 Task: Create a due date automation trigger when advanced on, 2 working days after a card is due add dates not due tomorrow at 11:00 AM.
Action: Mouse moved to (1169, 359)
Screenshot: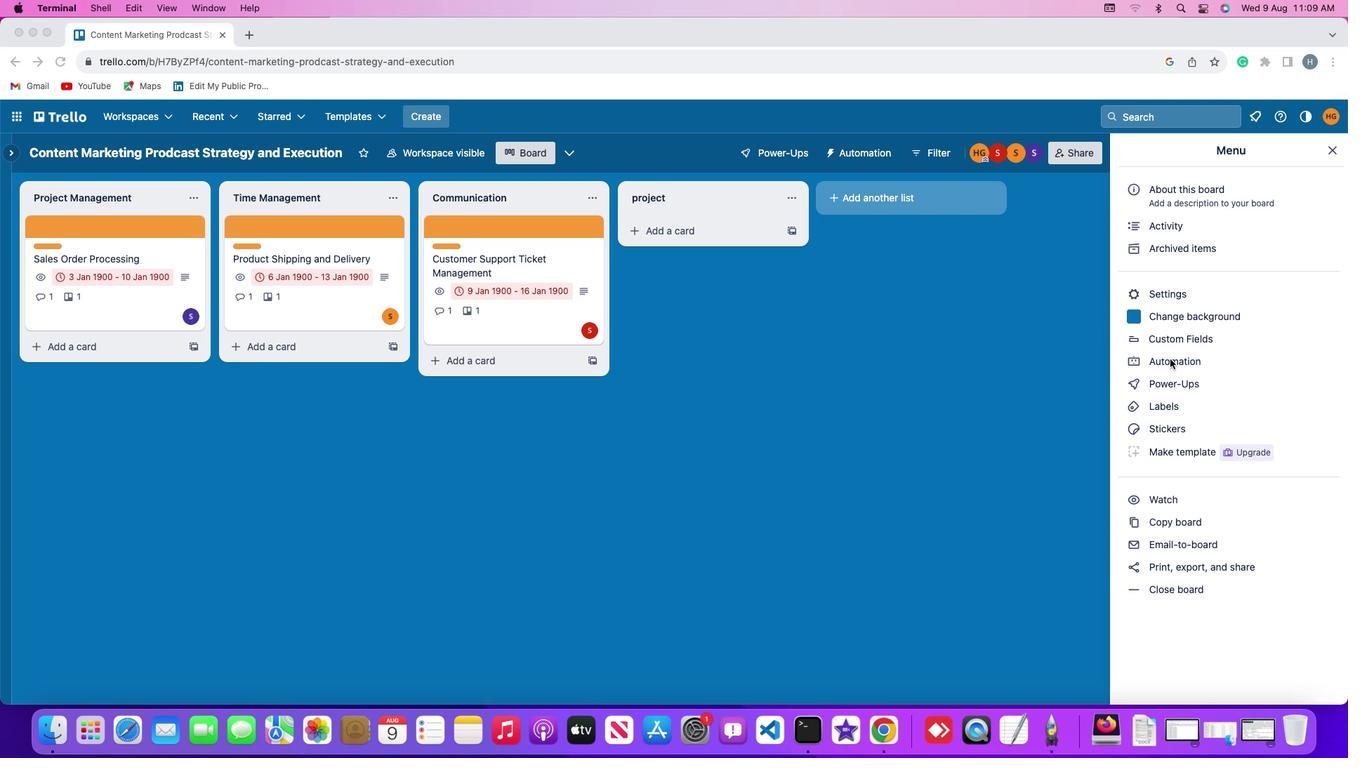 
Action: Mouse pressed left at (1169, 359)
Screenshot: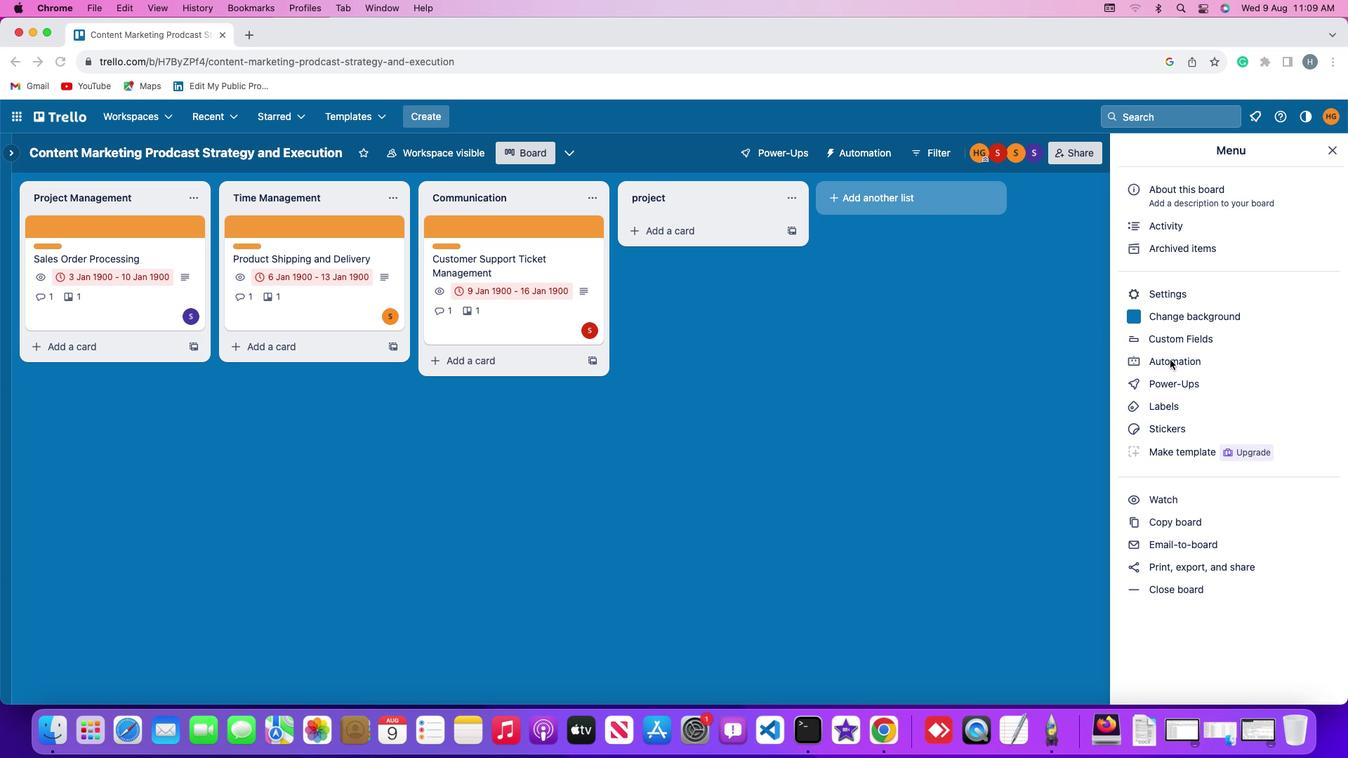
Action: Mouse moved to (1169, 359)
Screenshot: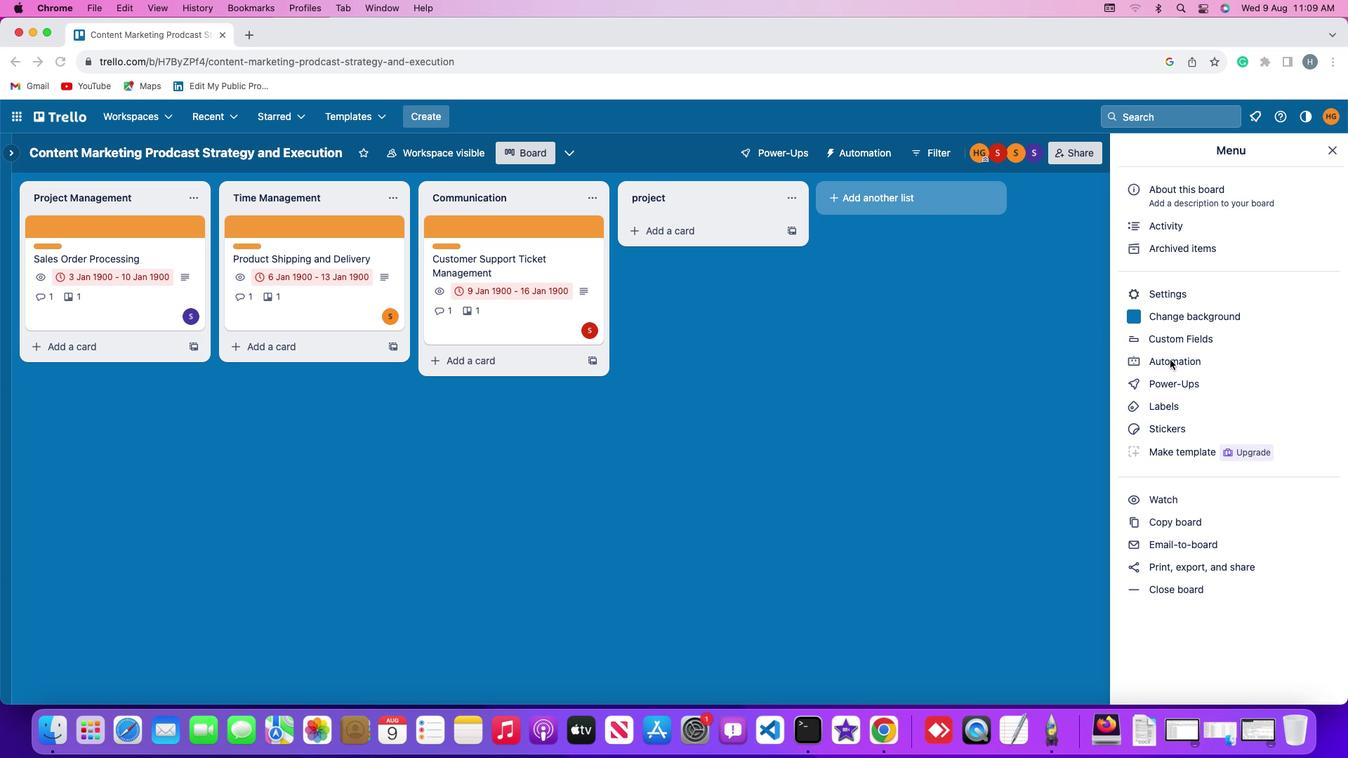 
Action: Mouse pressed left at (1169, 359)
Screenshot: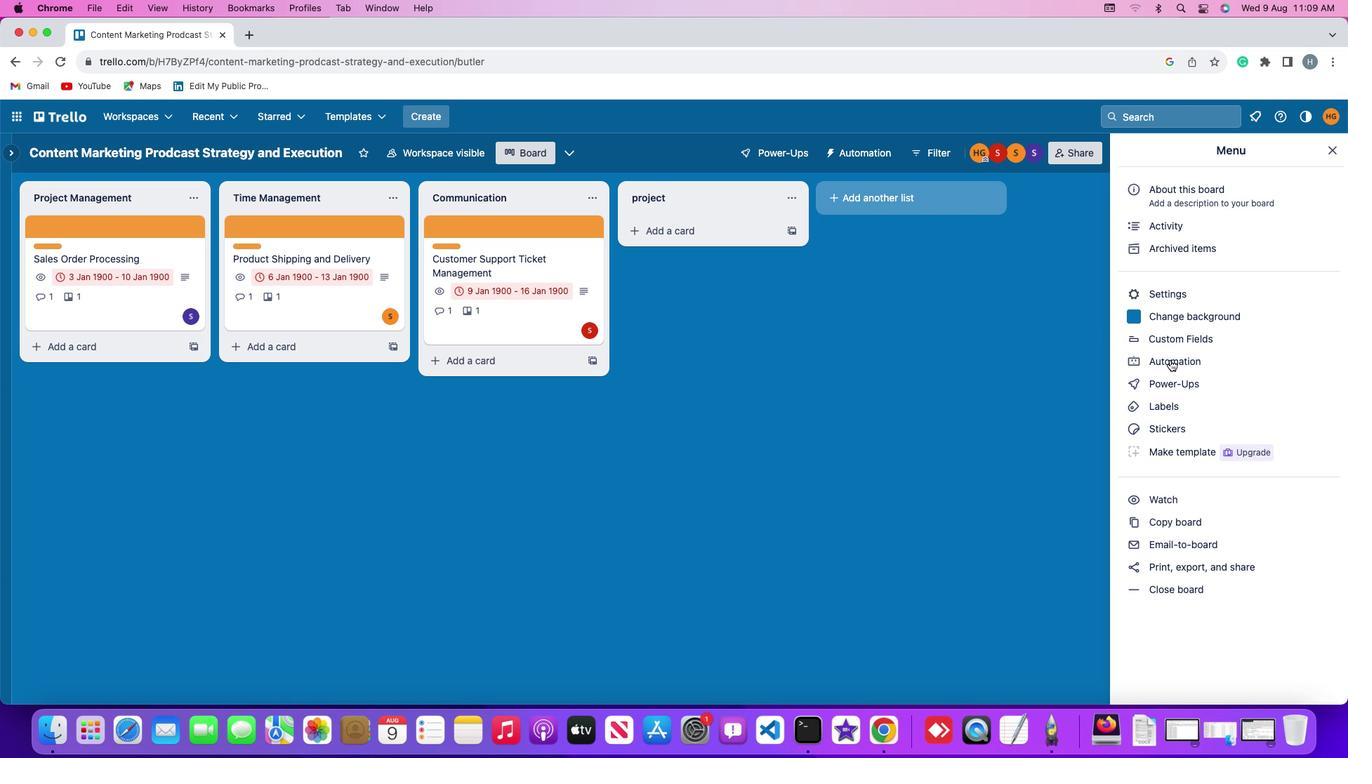
Action: Mouse moved to (96, 329)
Screenshot: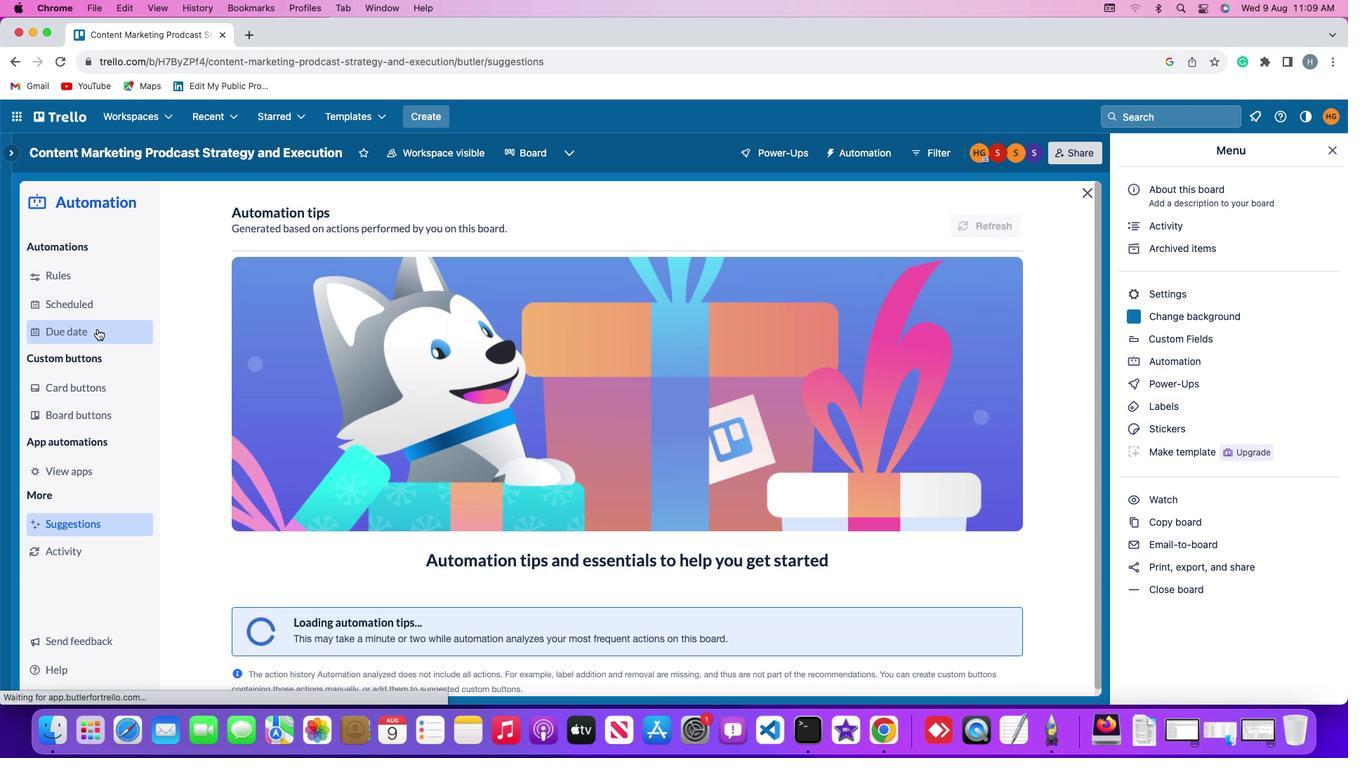 
Action: Mouse pressed left at (96, 329)
Screenshot: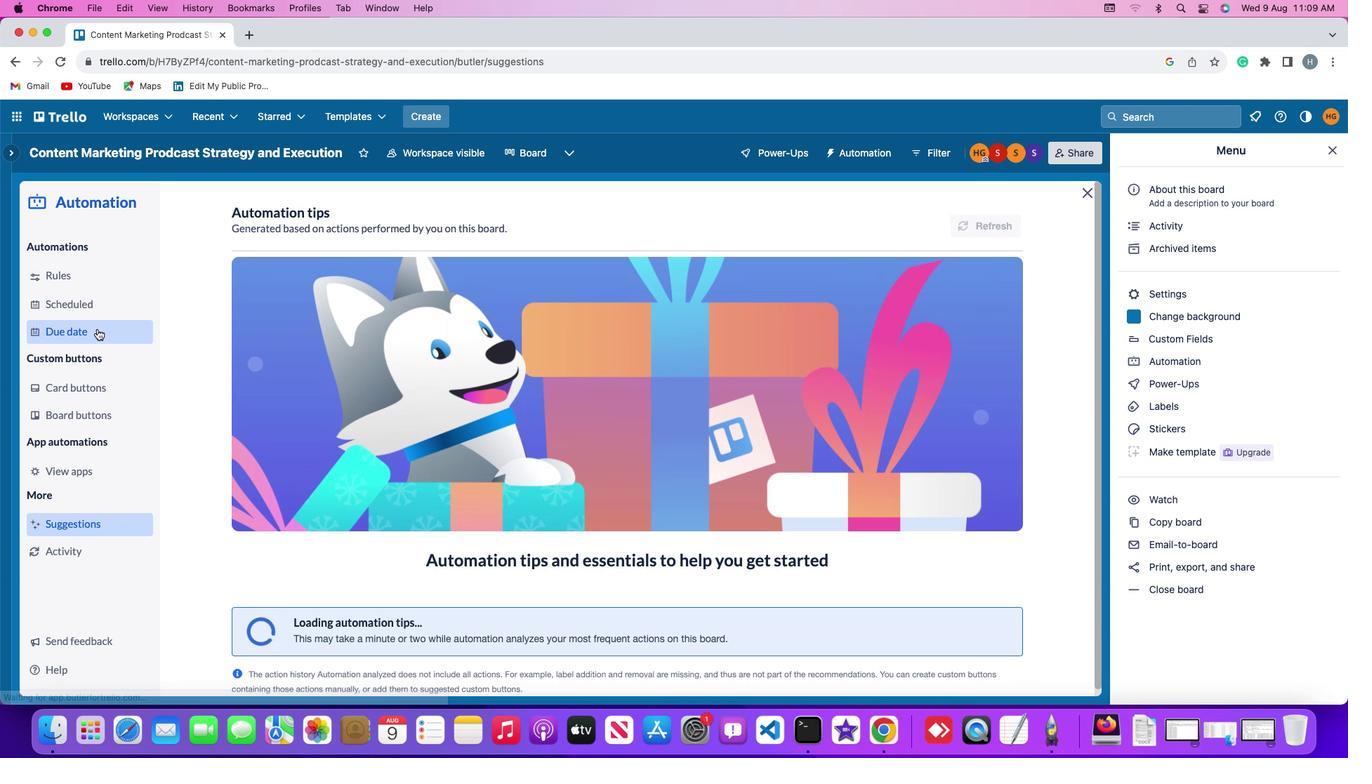 
Action: Mouse moved to (942, 214)
Screenshot: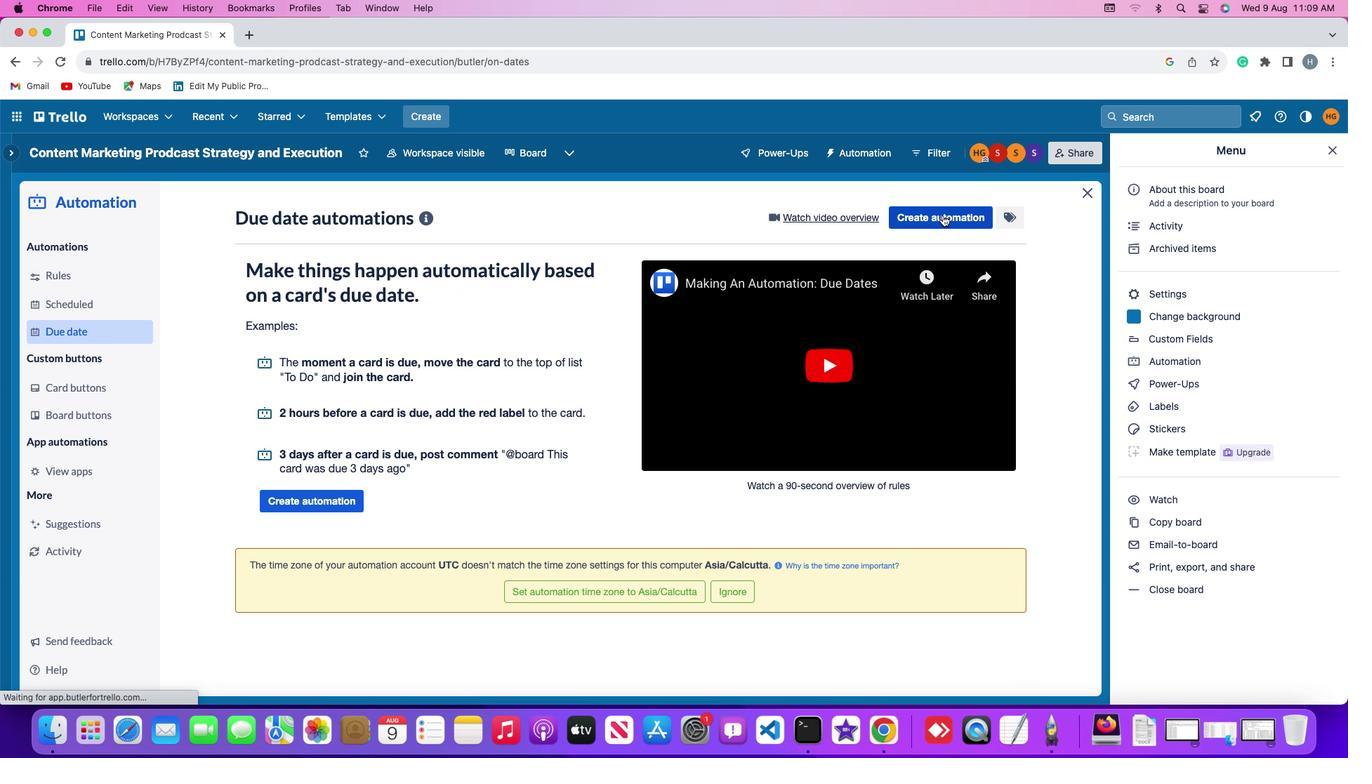 
Action: Mouse pressed left at (942, 214)
Screenshot: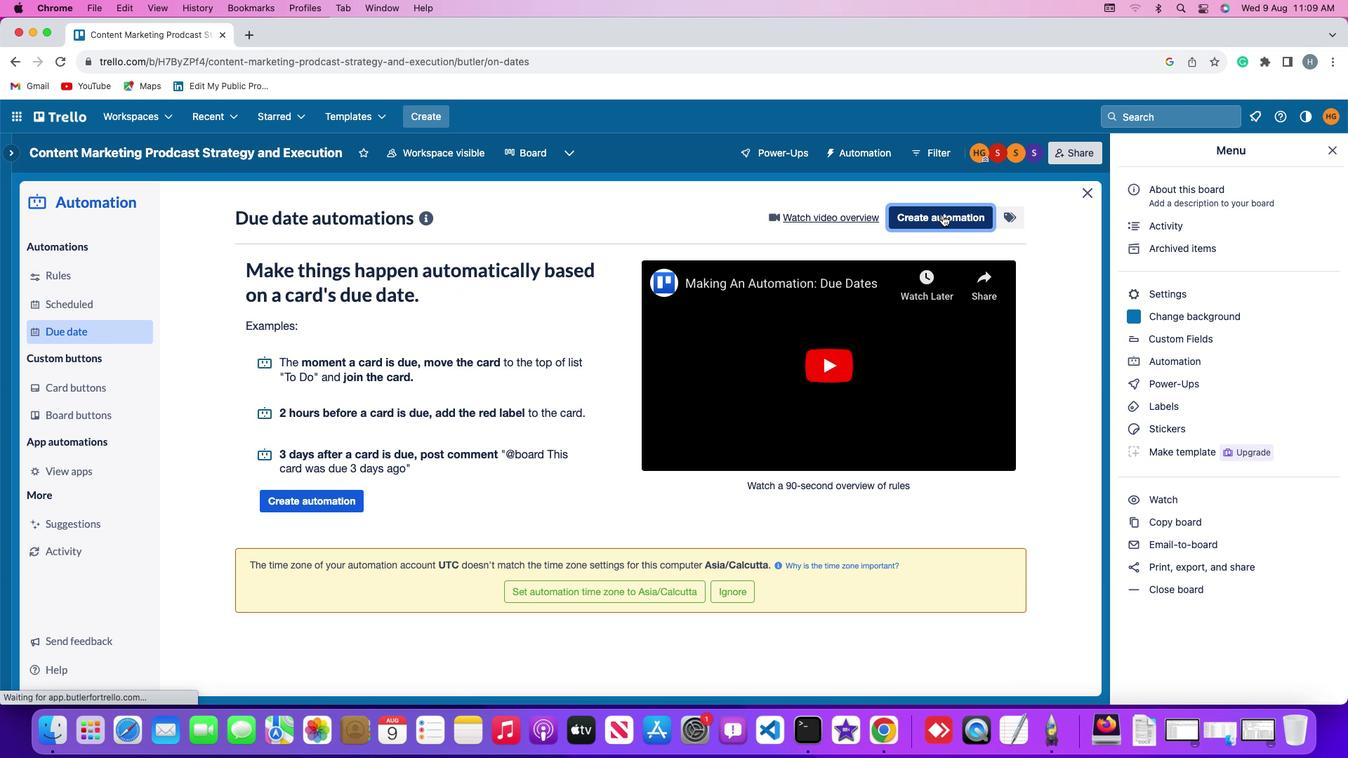 
Action: Mouse moved to (382, 353)
Screenshot: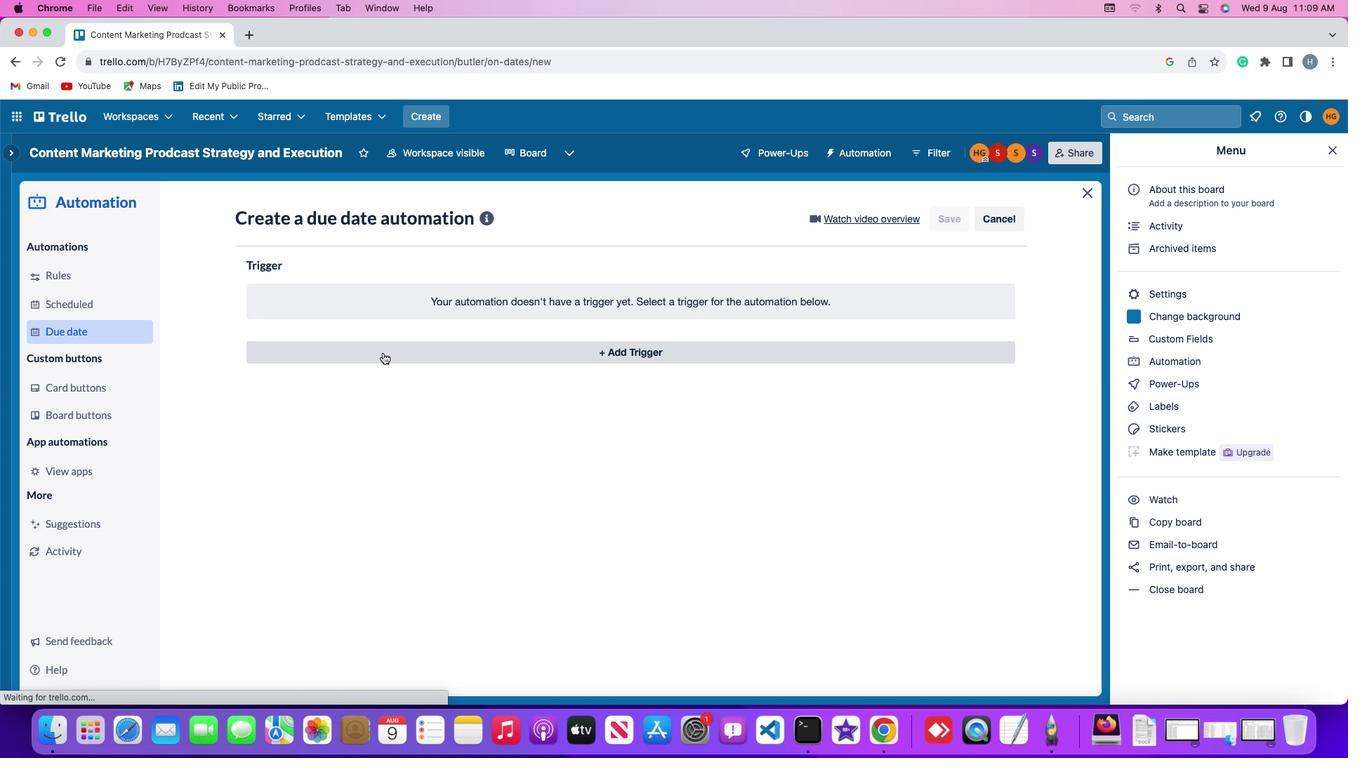 
Action: Mouse pressed left at (382, 353)
Screenshot: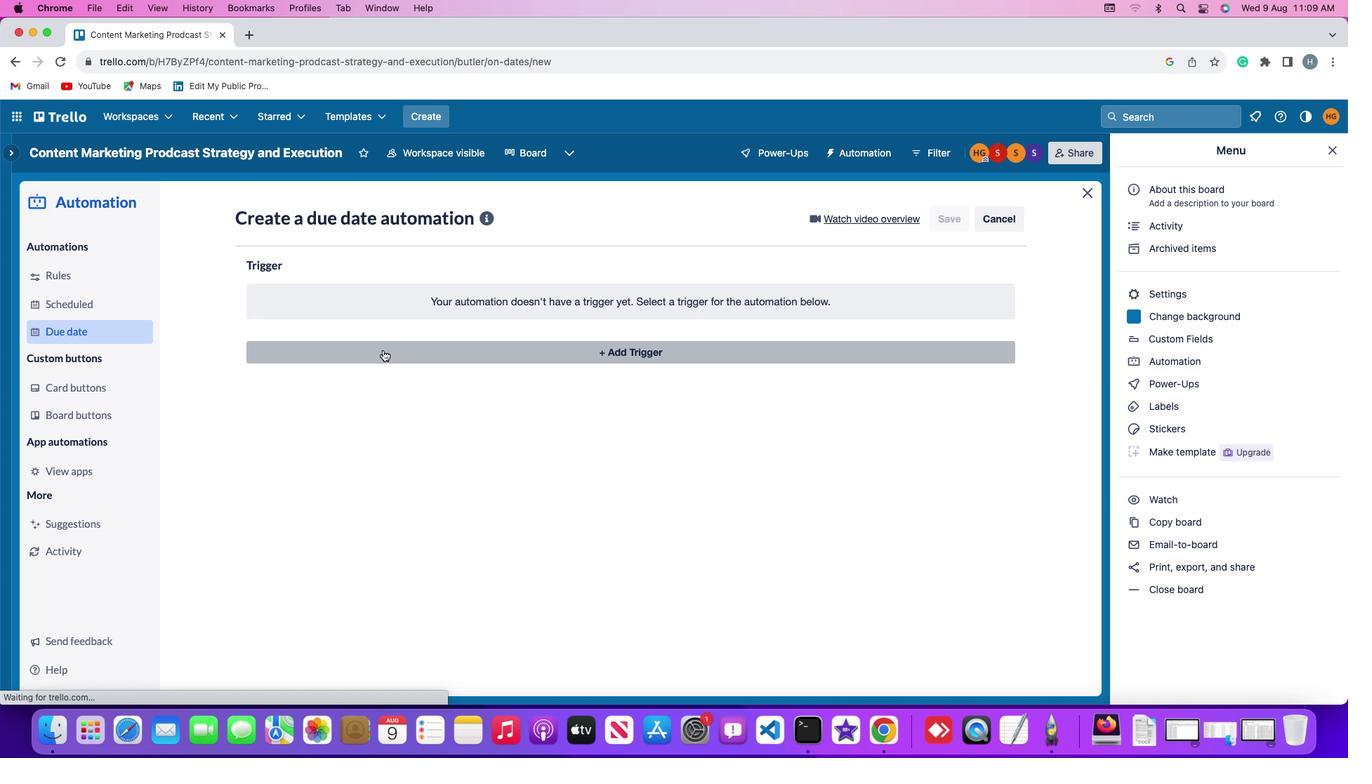 
Action: Mouse moved to (271, 561)
Screenshot: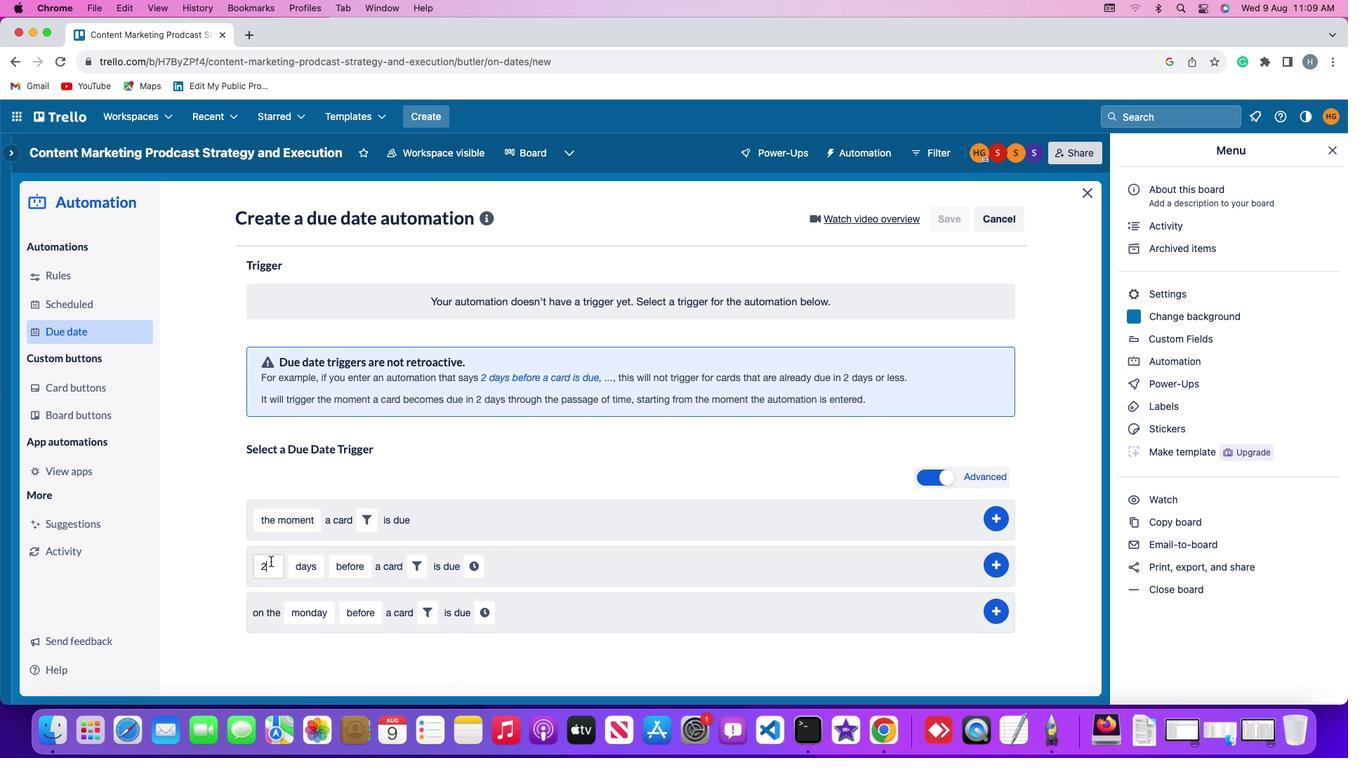 
Action: Mouse pressed left at (271, 561)
Screenshot: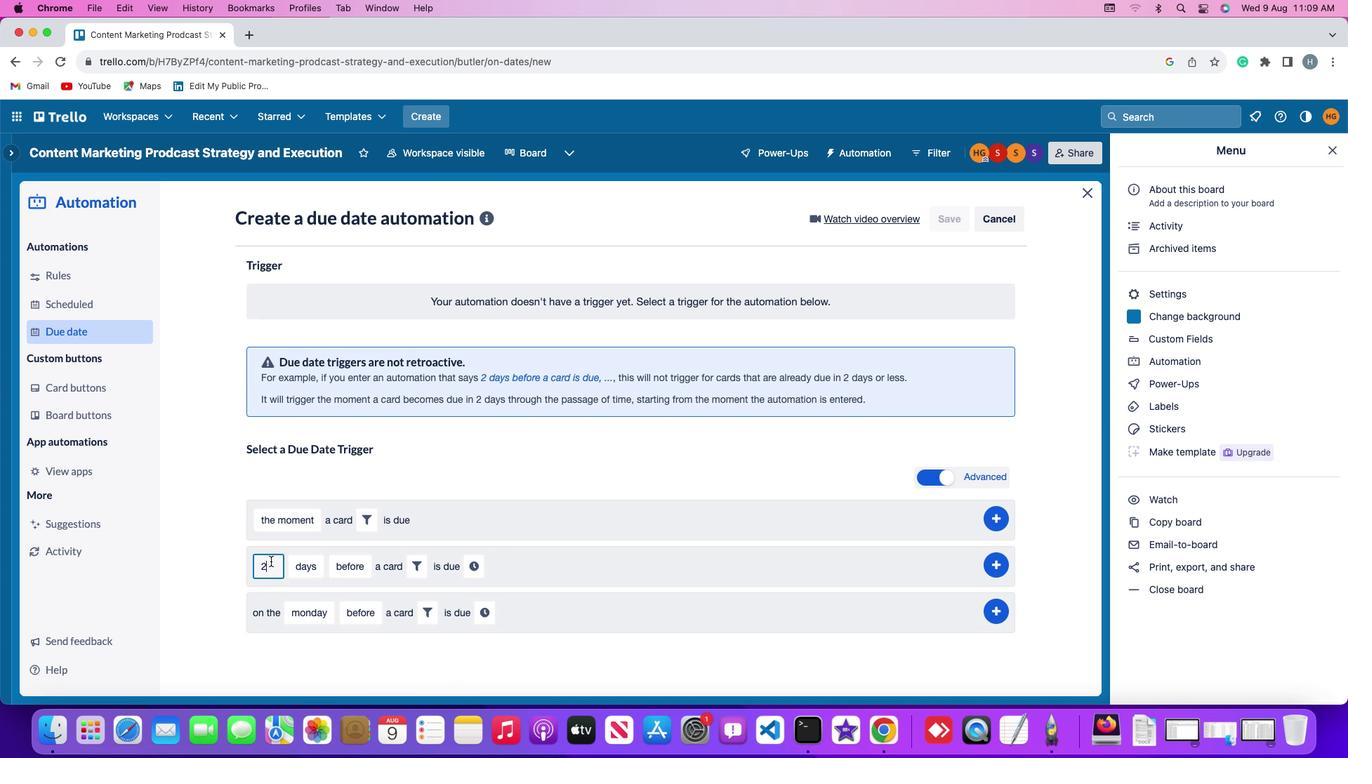 
Action: Mouse moved to (271, 561)
Screenshot: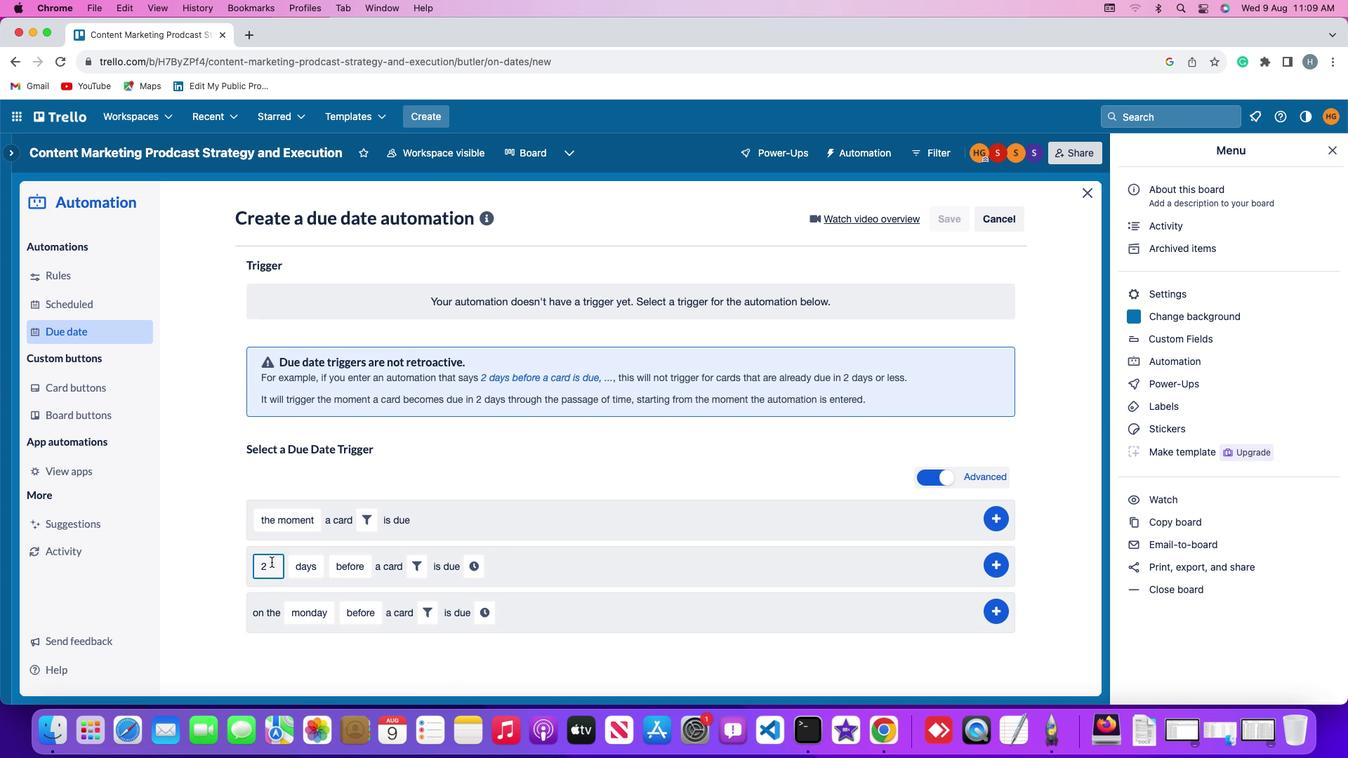 
Action: Key pressed Key.backspace
Screenshot: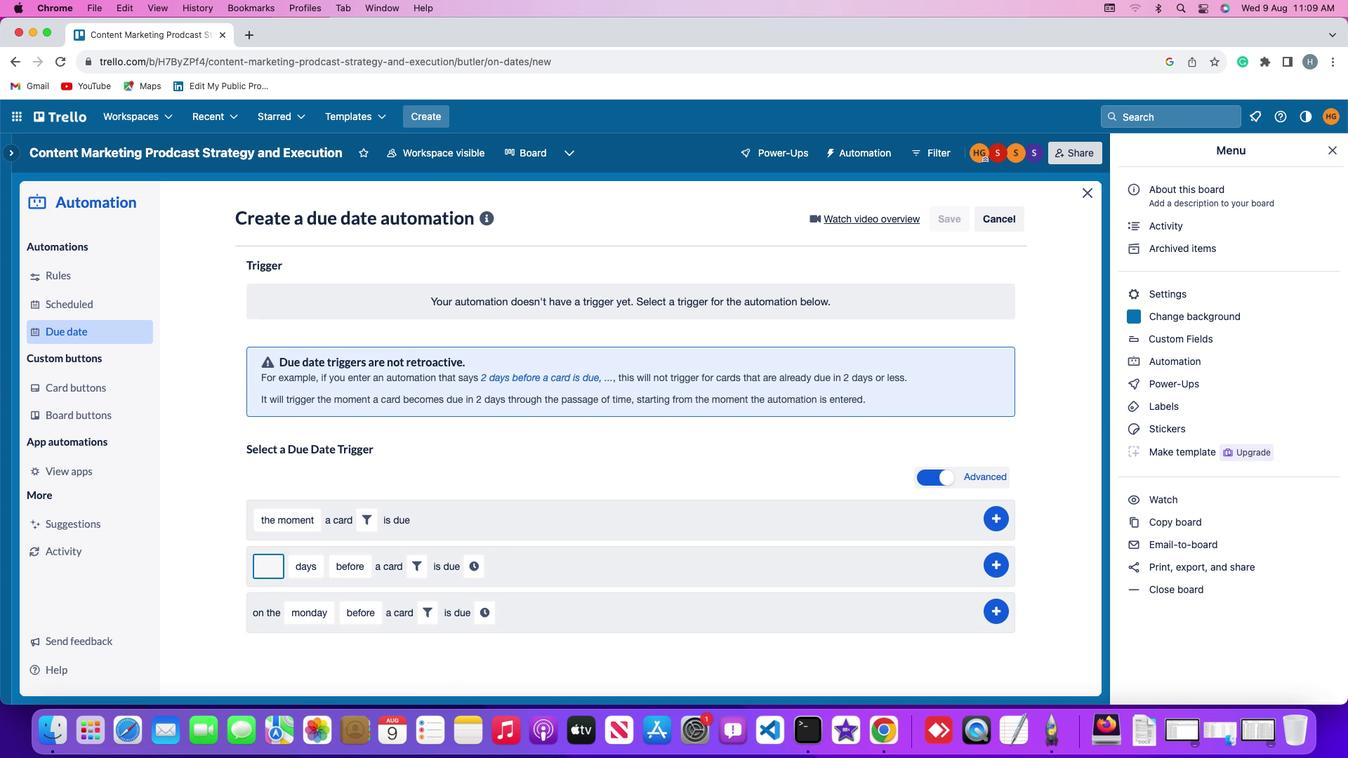 
Action: Mouse moved to (271, 561)
Screenshot: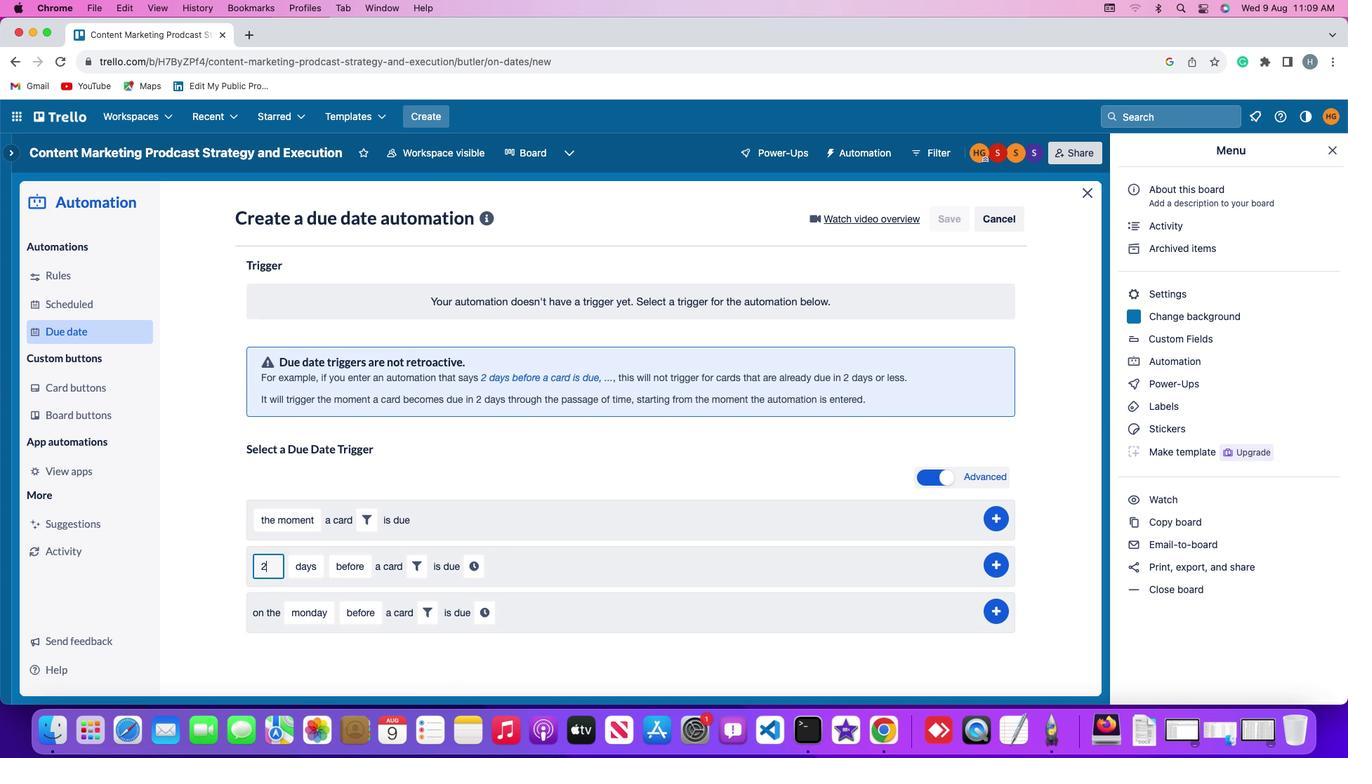 
Action: Key pressed '2'
Screenshot: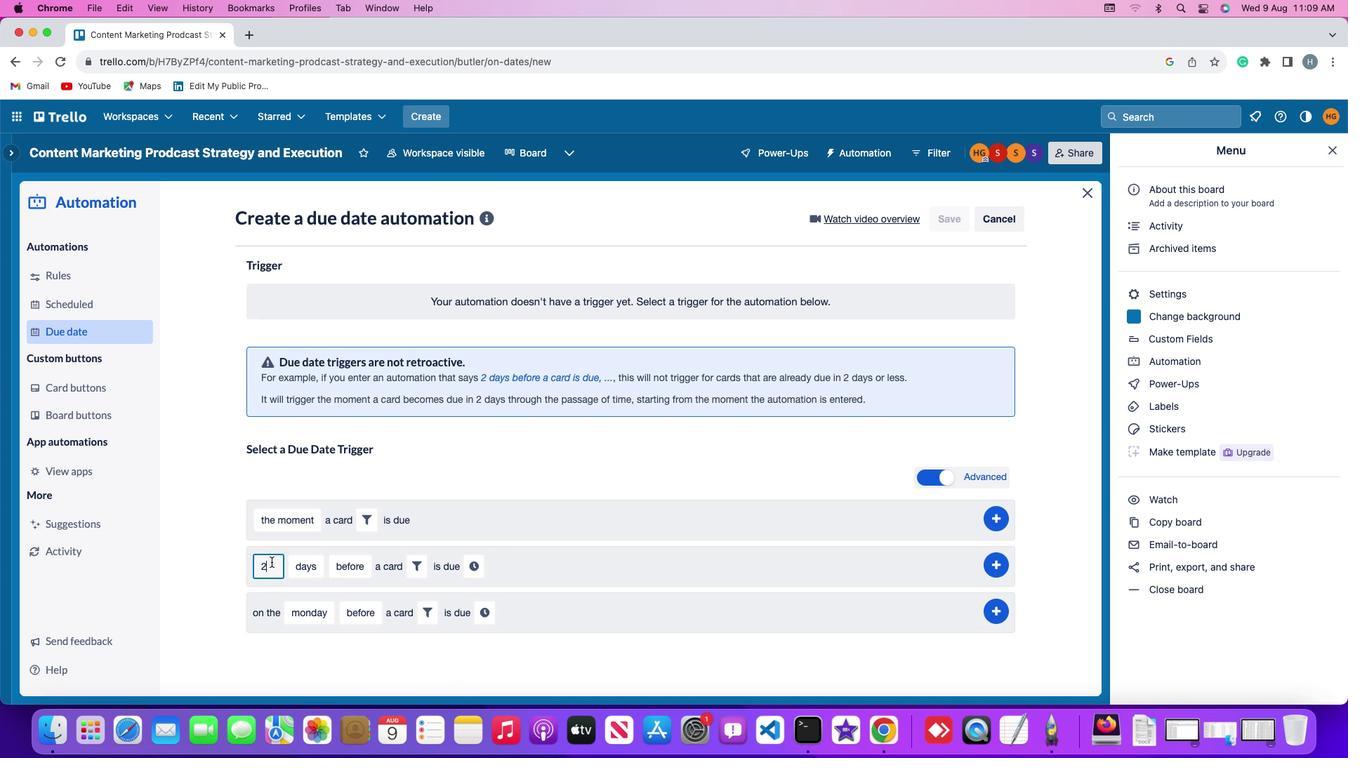 
Action: Mouse moved to (306, 560)
Screenshot: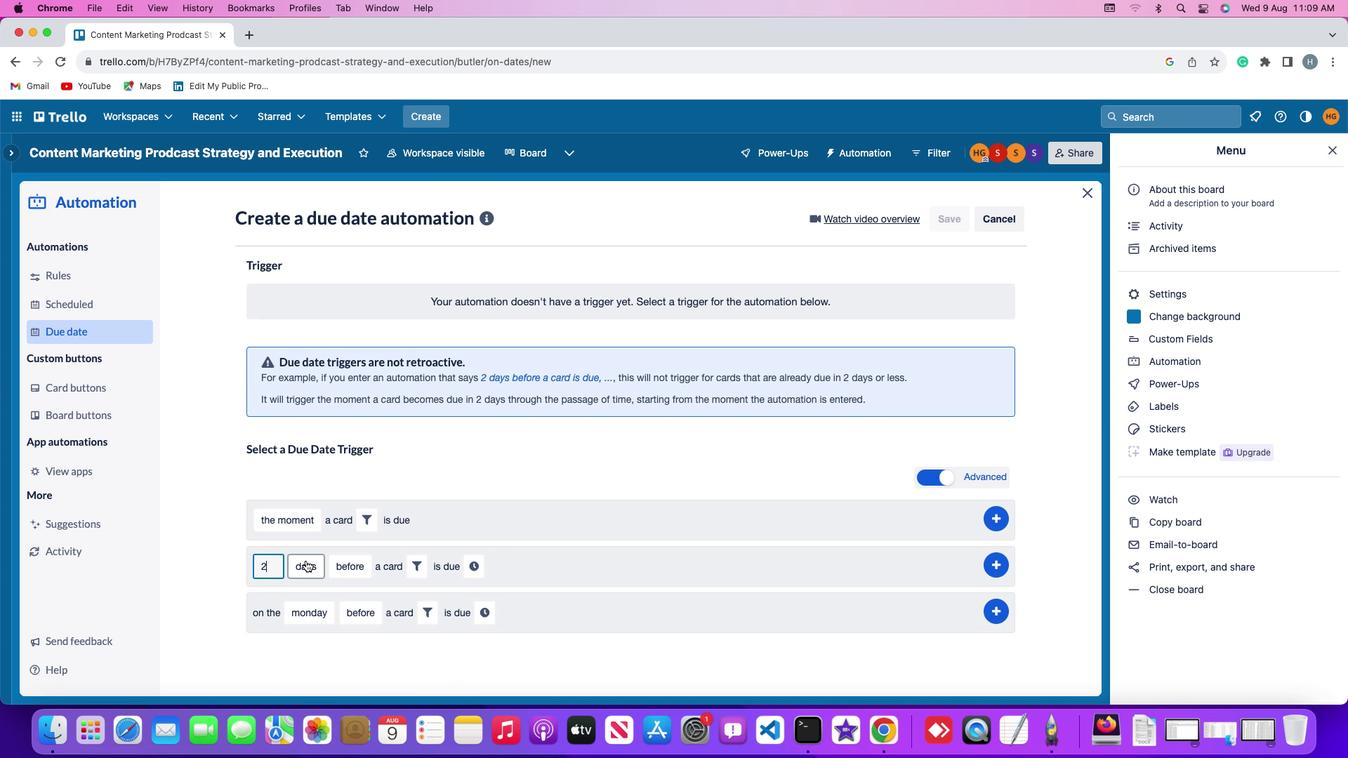 
Action: Mouse pressed left at (306, 560)
Screenshot: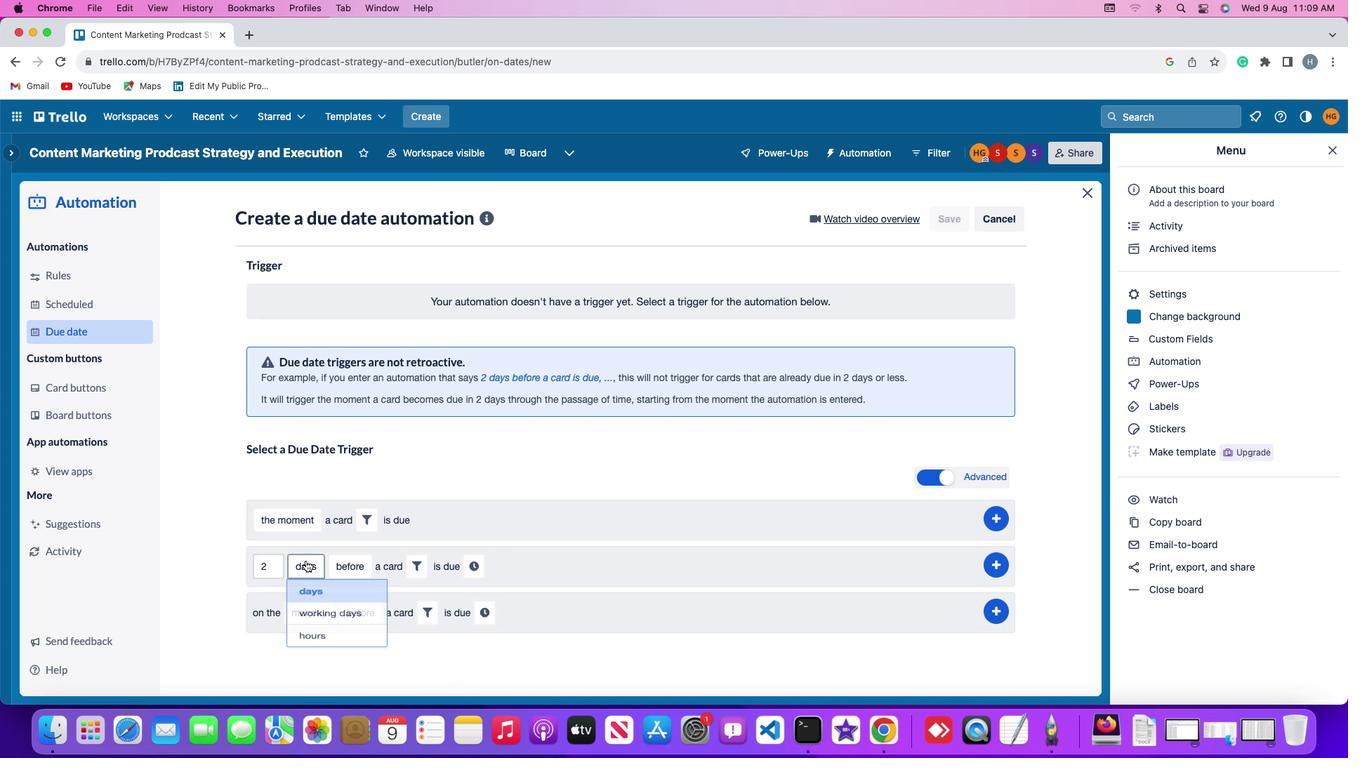 
Action: Mouse moved to (320, 629)
Screenshot: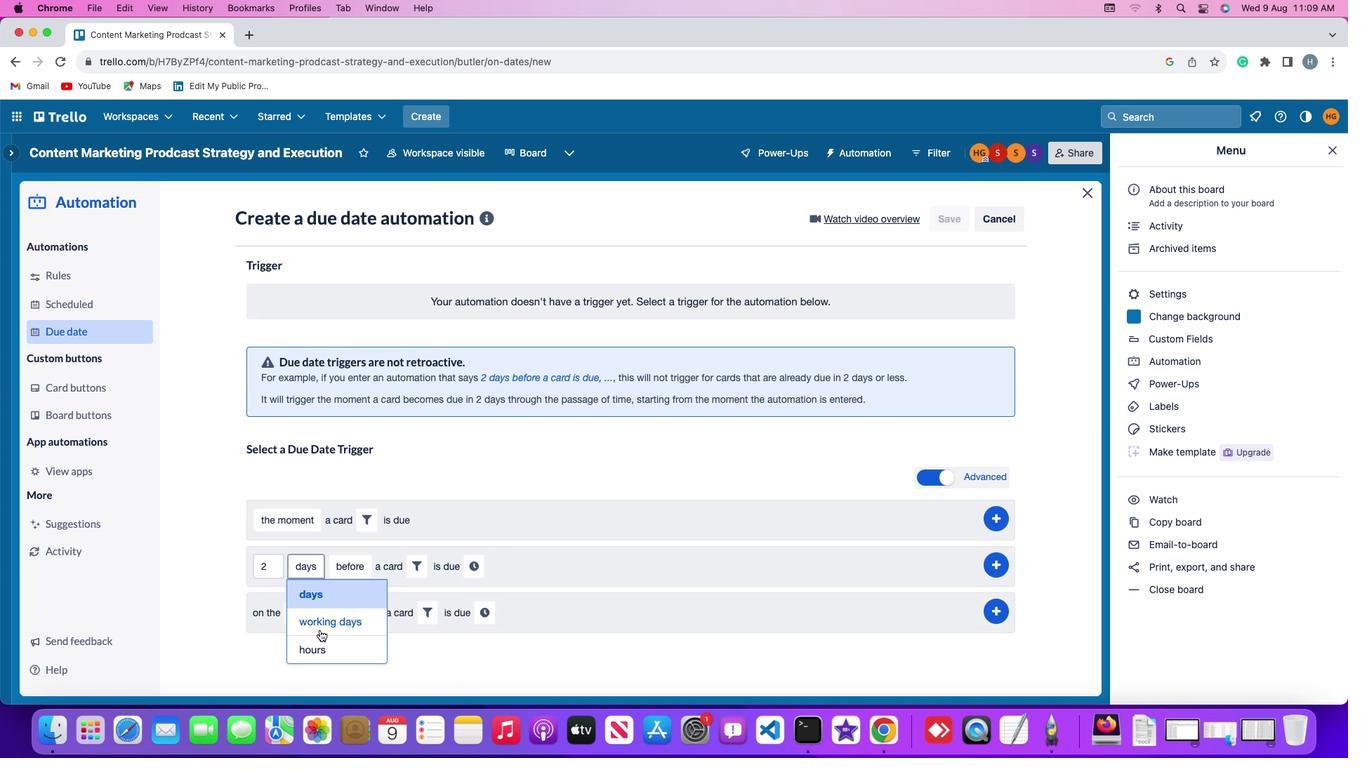 
Action: Mouse pressed left at (320, 629)
Screenshot: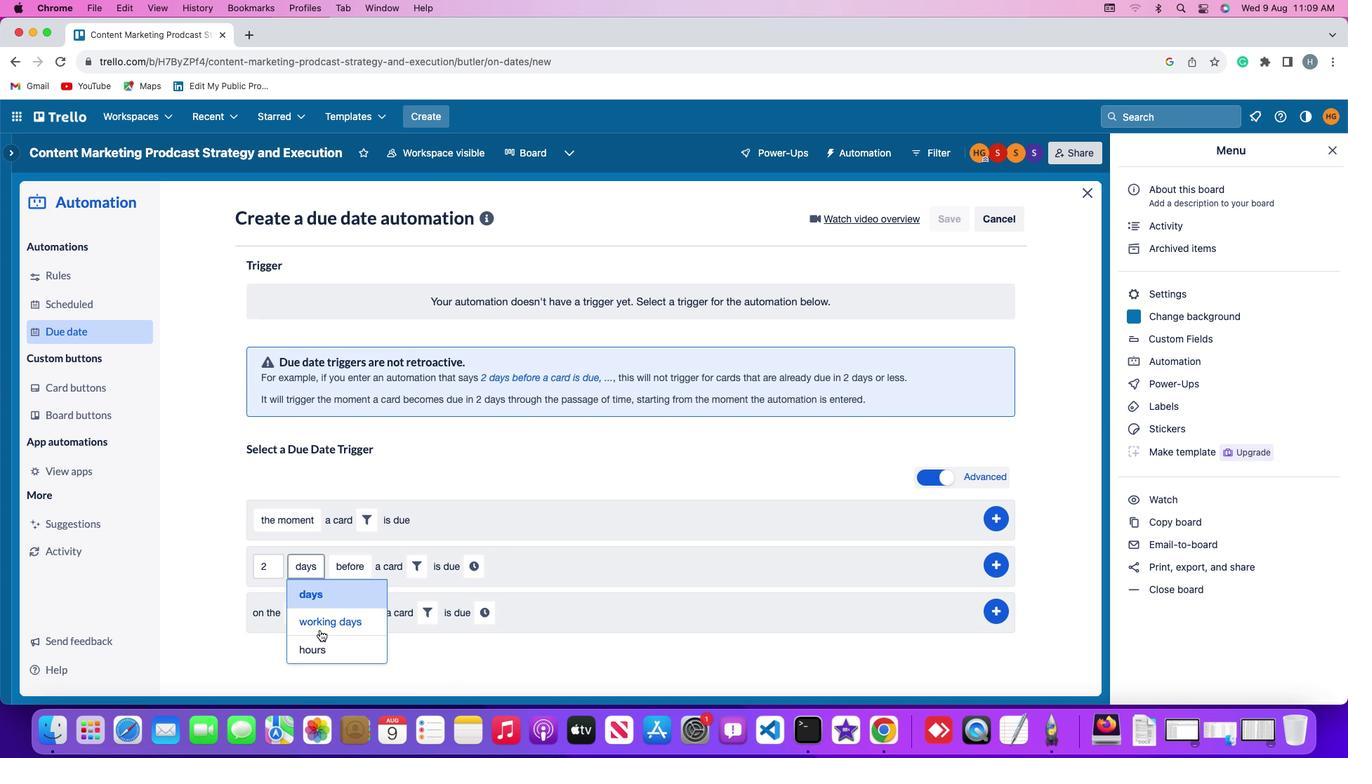 
Action: Mouse moved to (381, 566)
Screenshot: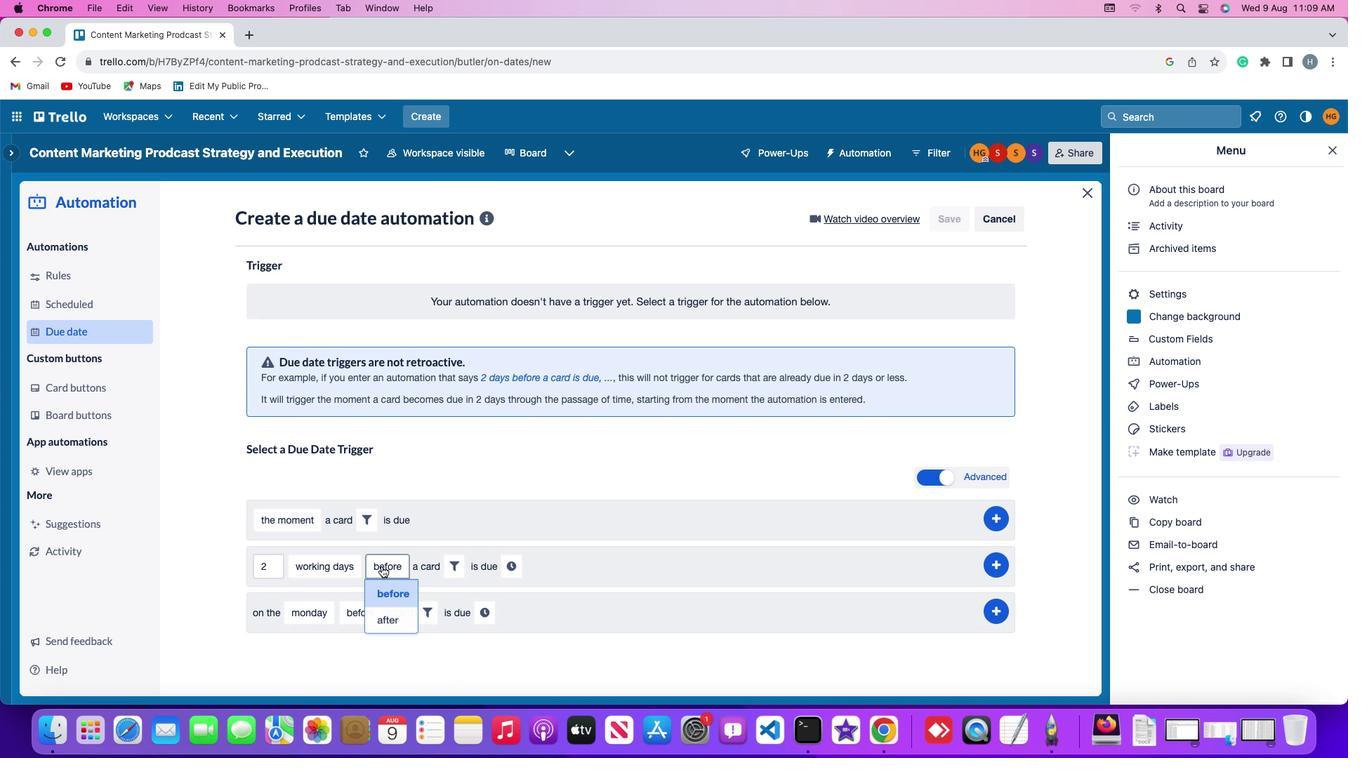 
Action: Mouse pressed left at (381, 566)
Screenshot: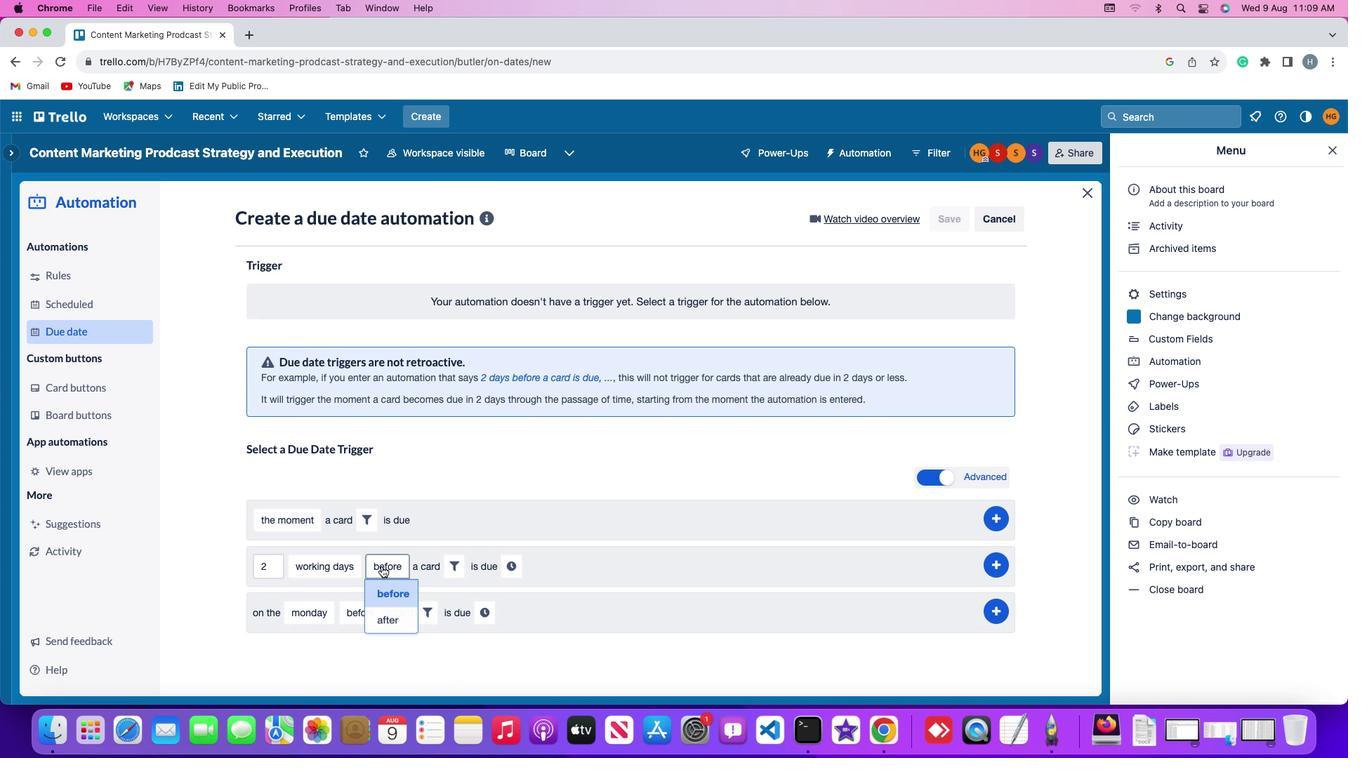 
Action: Mouse moved to (381, 622)
Screenshot: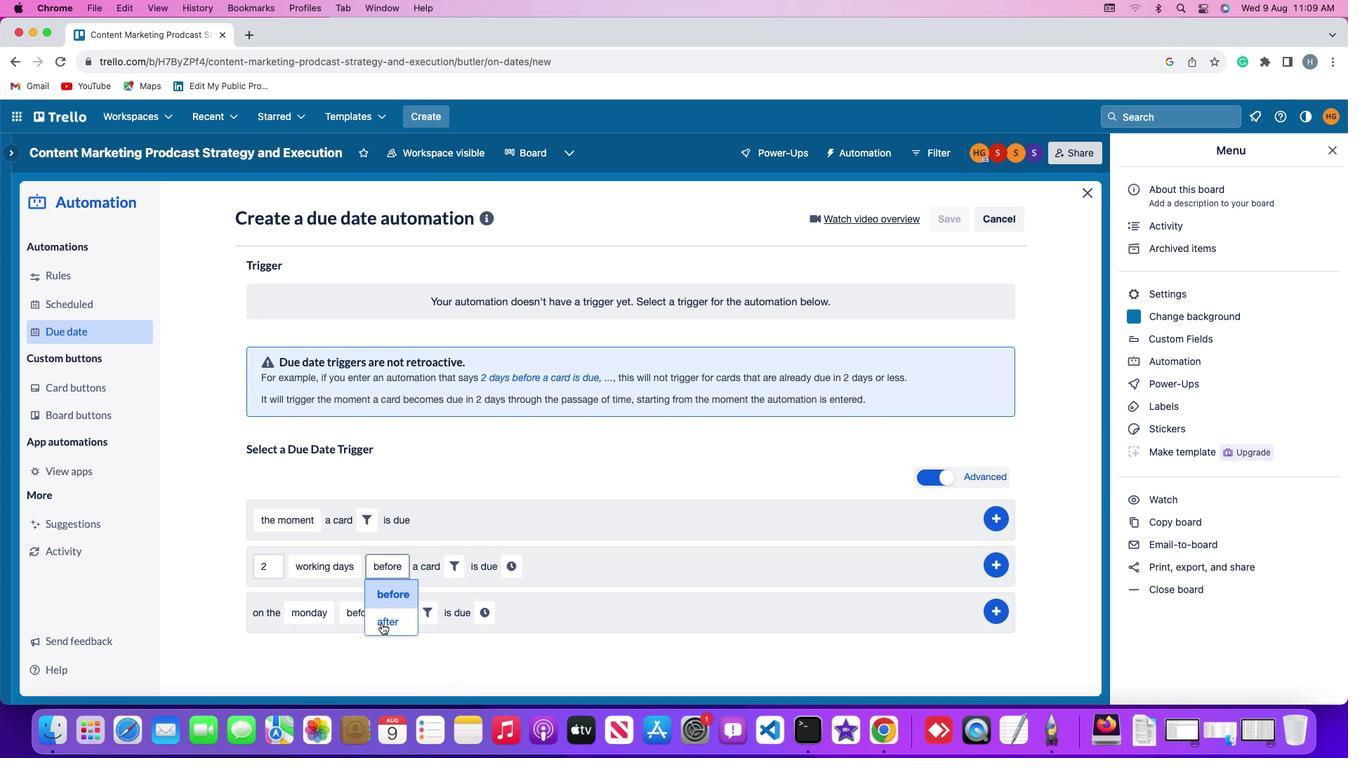 
Action: Mouse pressed left at (381, 622)
Screenshot: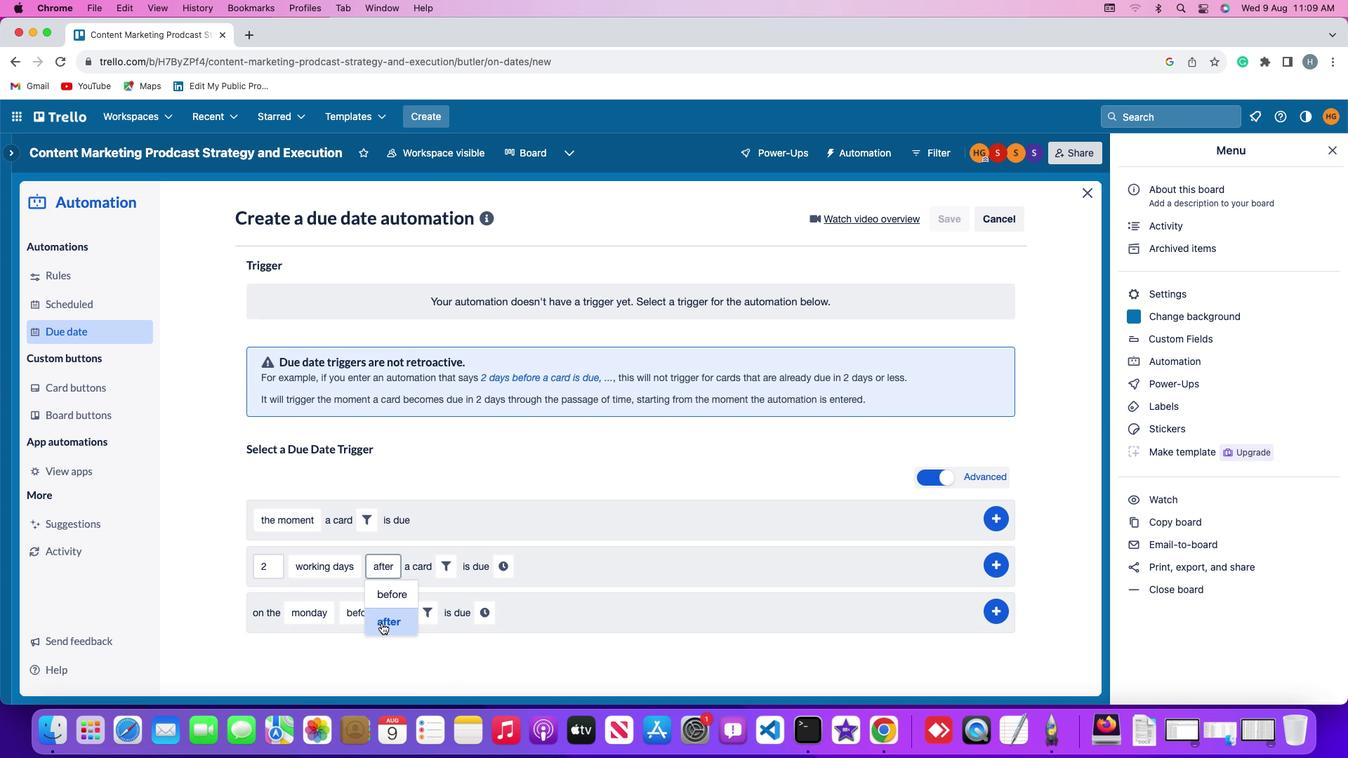 
Action: Mouse moved to (440, 563)
Screenshot: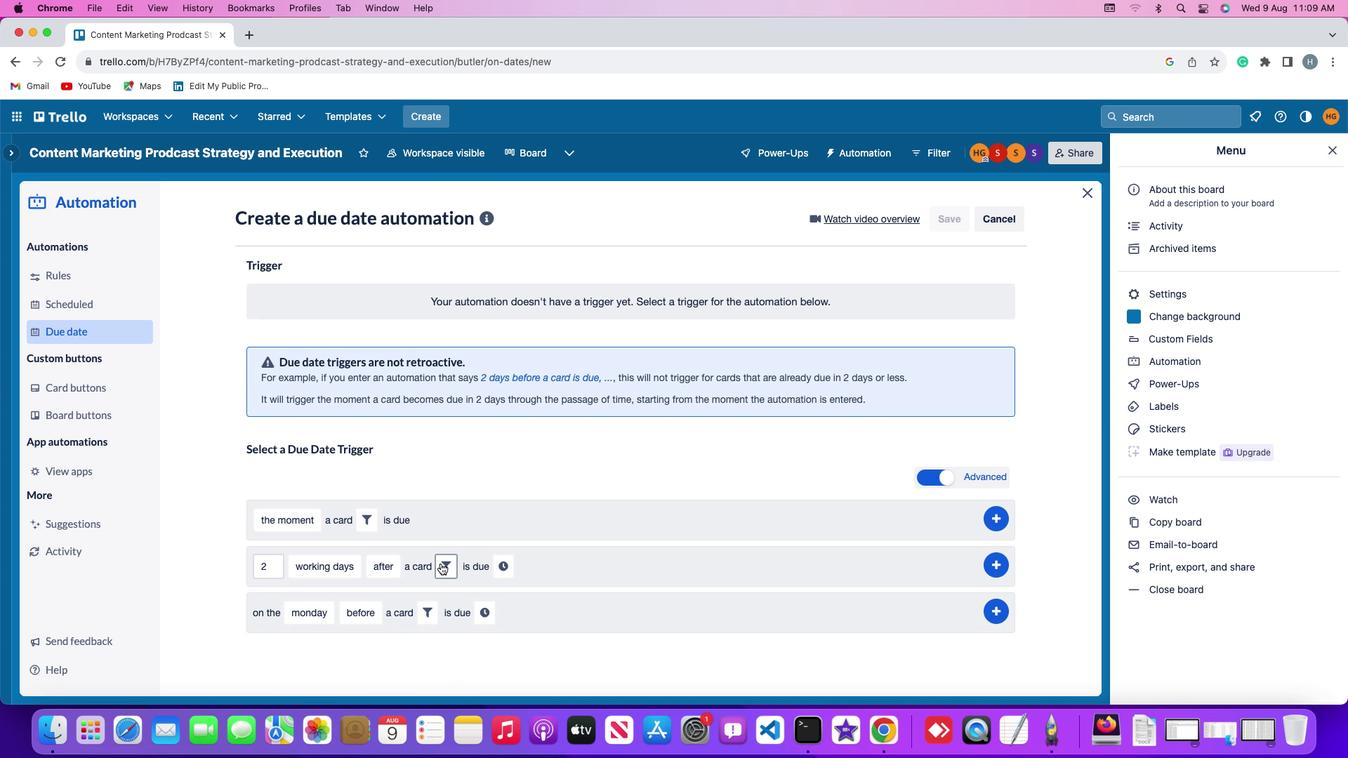 
Action: Mouse pressed left at (440, 563)
Screenshot: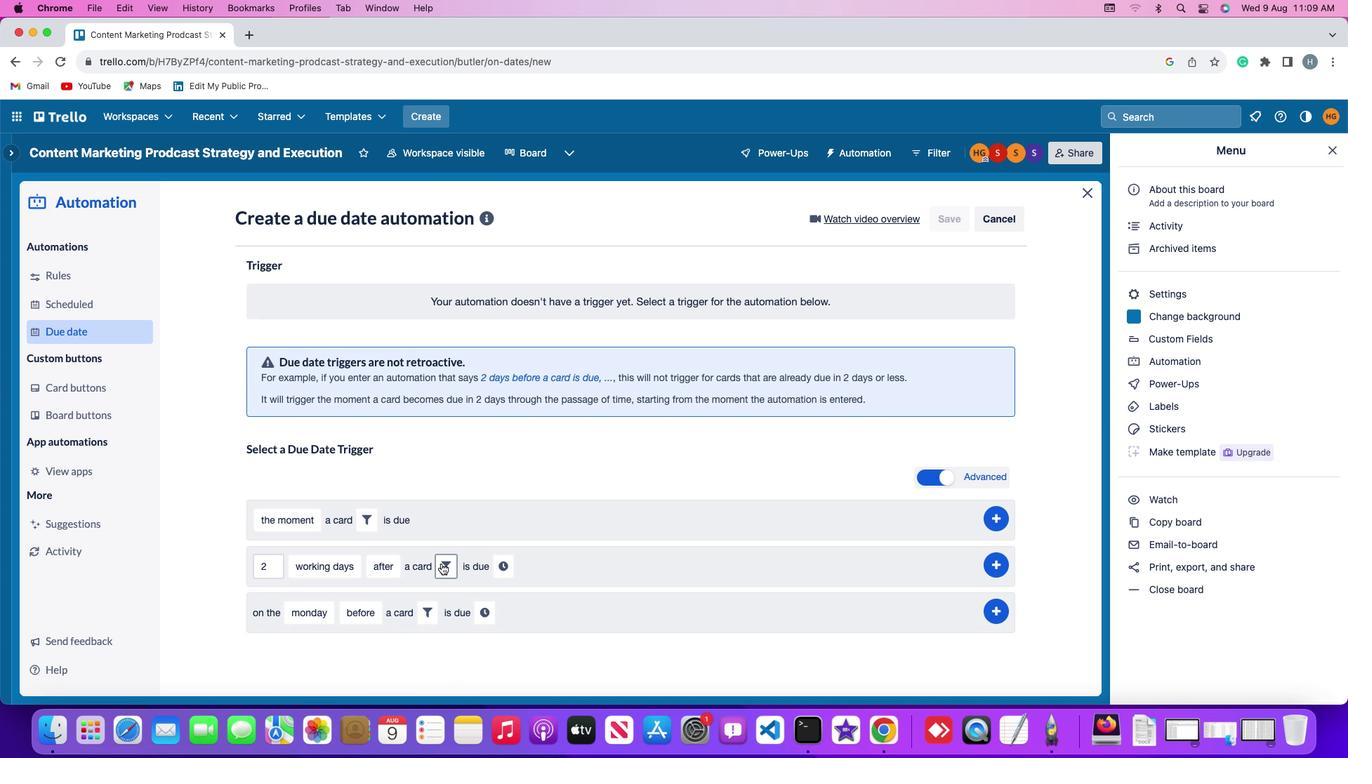 
Action: Mouse moved to (528, 619)
Screenshot: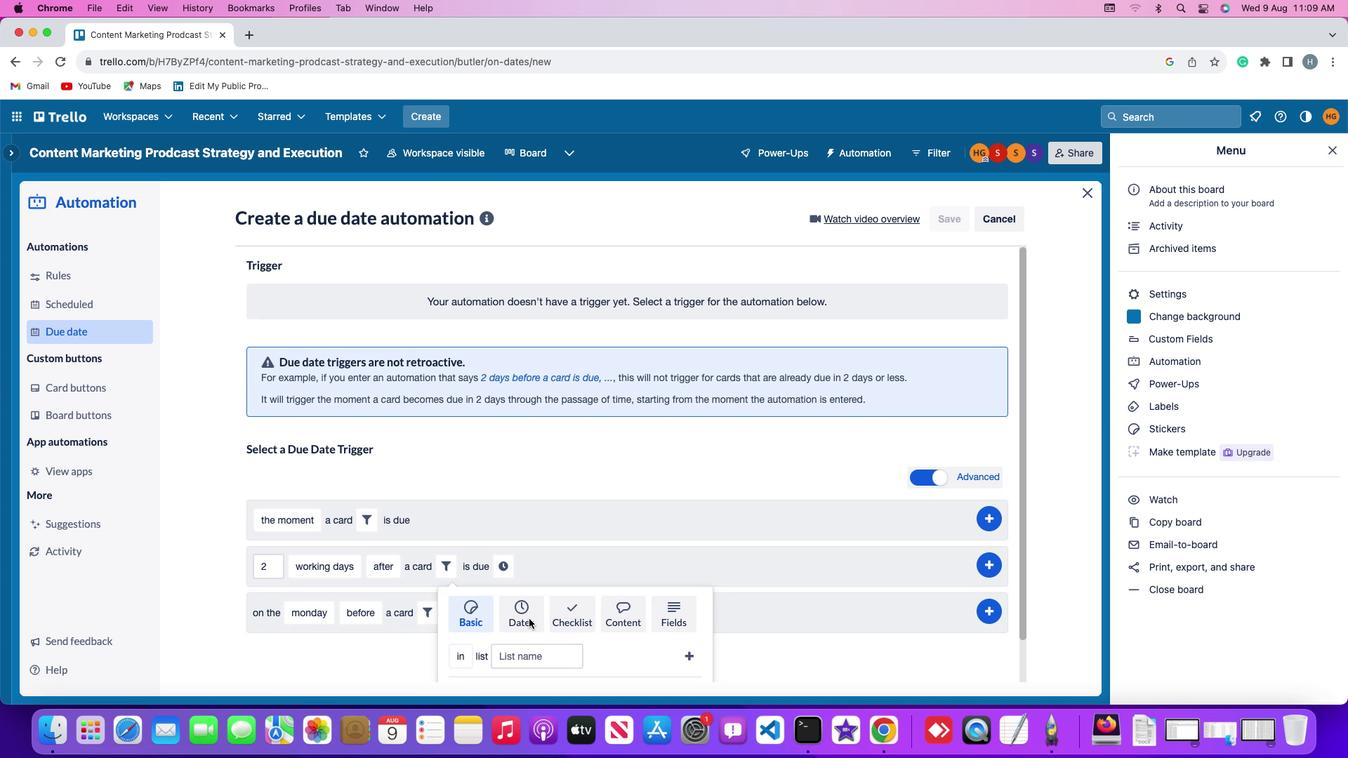 
Action: Mouse pressed left at (528, 619)
Screenshot: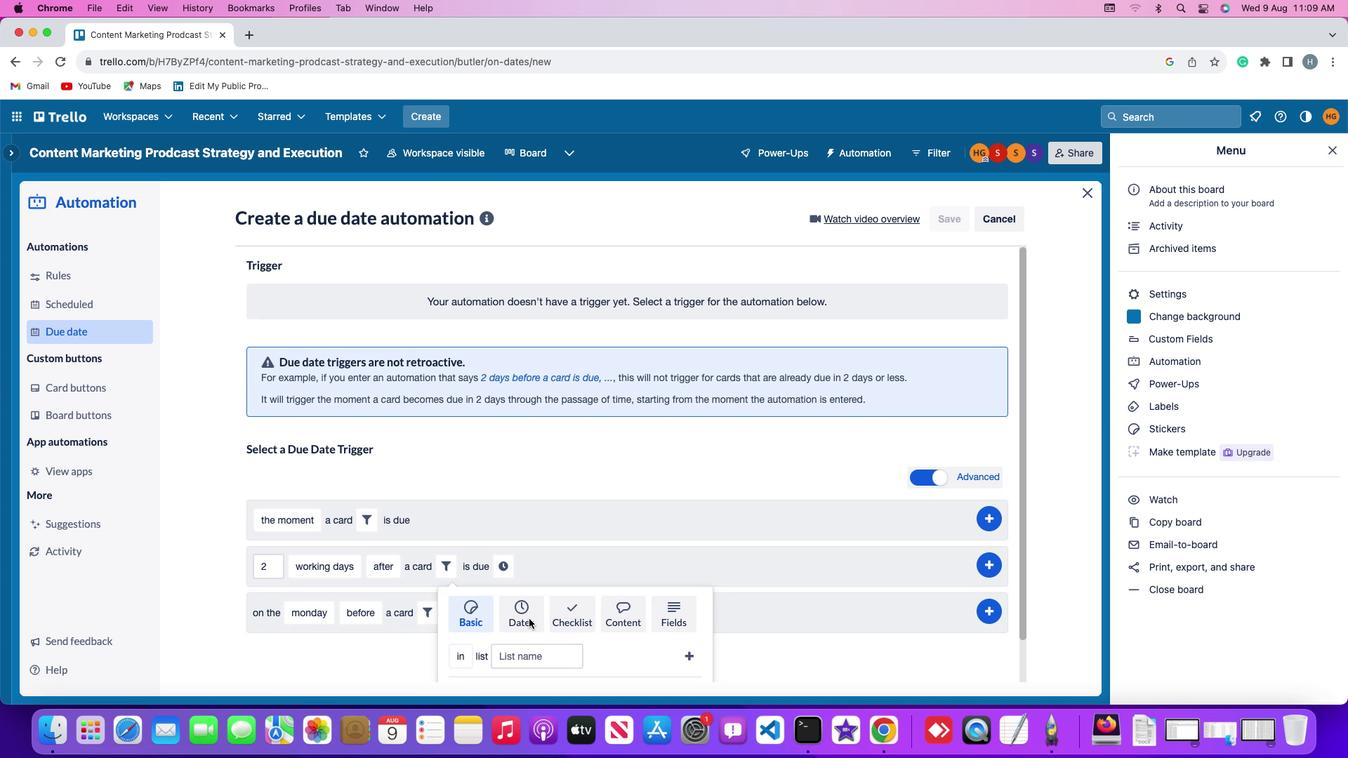 
Action: Mouse moved to (425, 648)
Screenshot: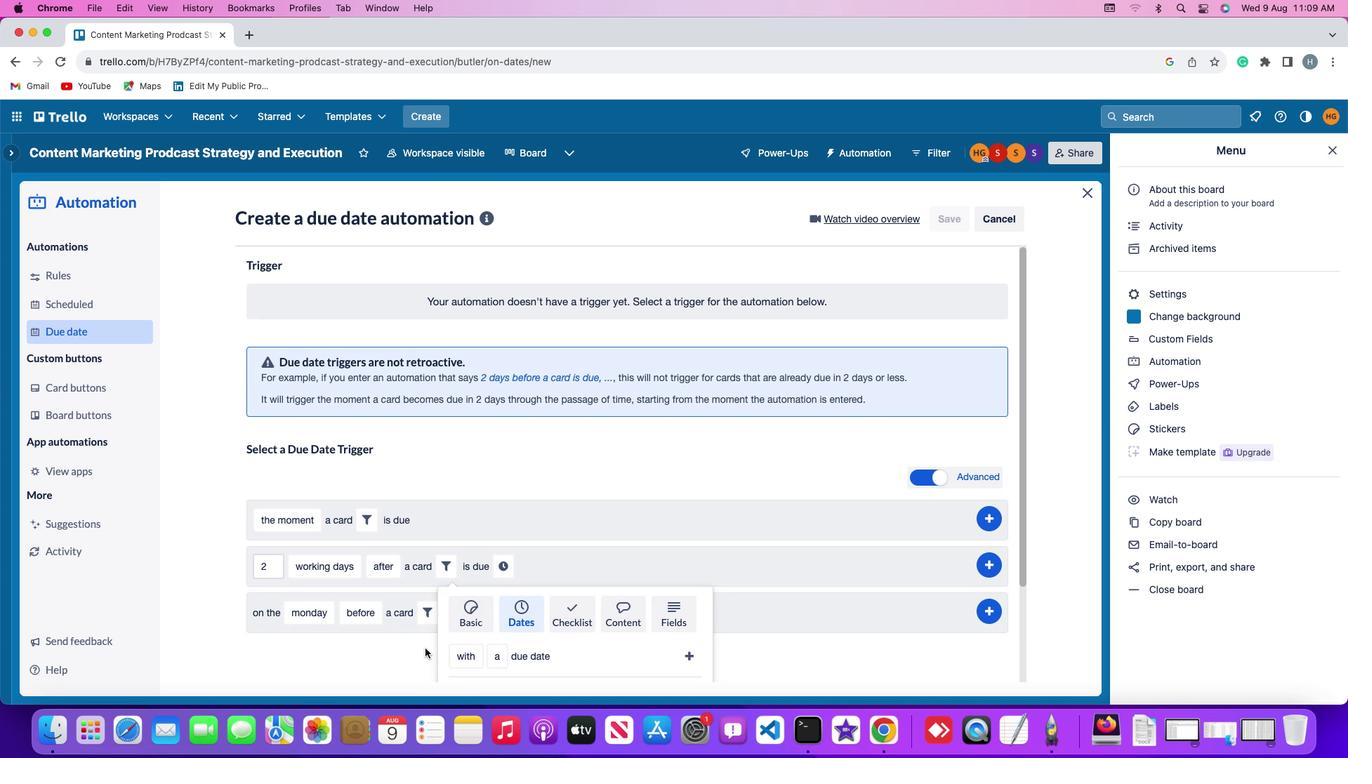 
Action: Mouse scrolled (425, 648) with delta (0, 0)
Screenshot: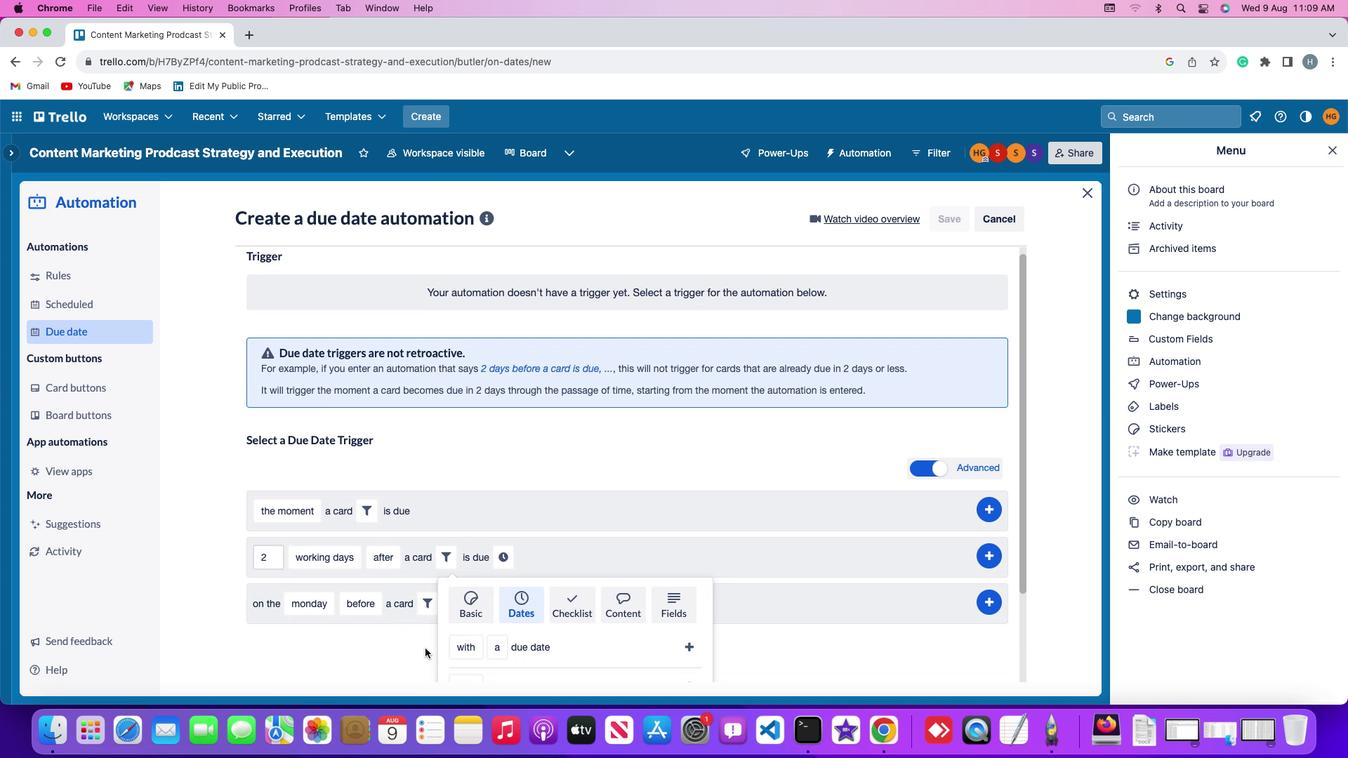 
Action: Mouse scrolled (425, 648) with delta (0, 0)
Screenshot: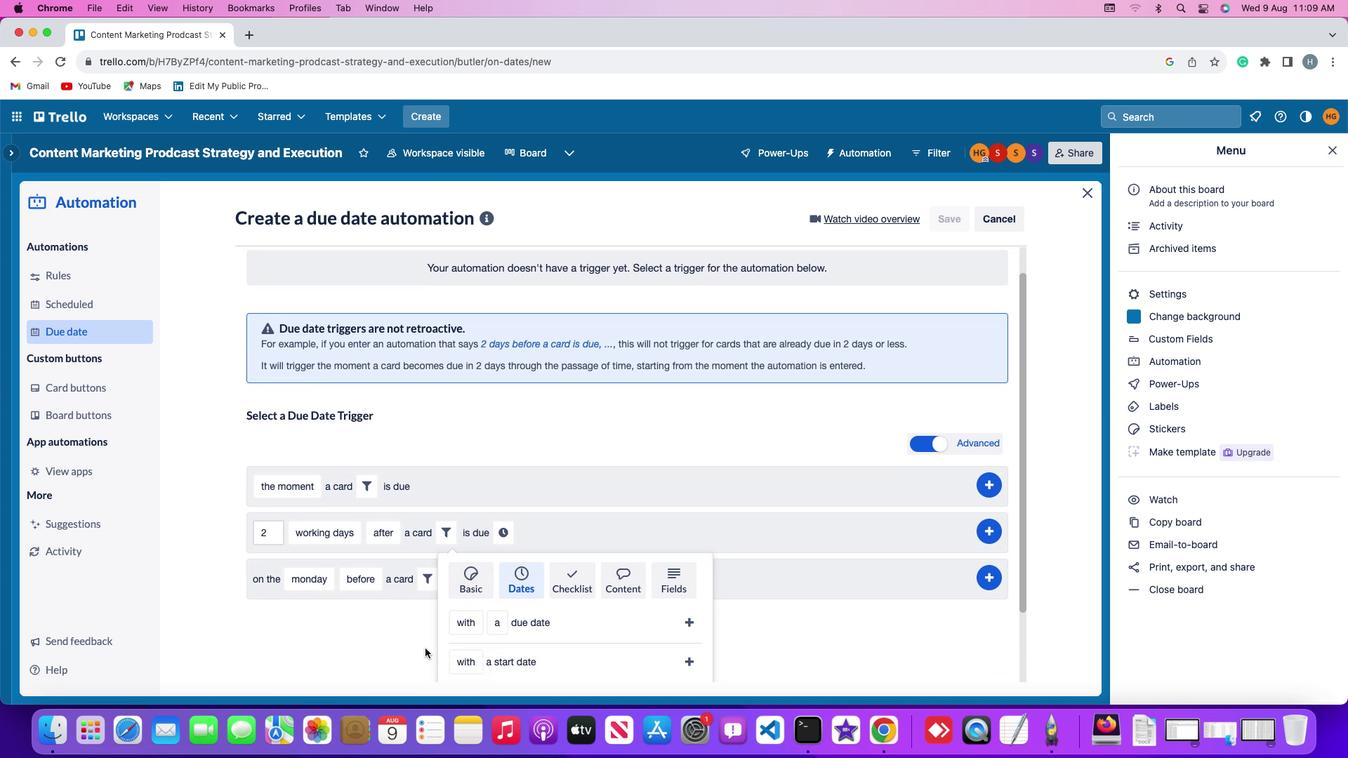 
Action: Mouse scrolled (425, 648) with delta (0, -2)
Screenshot: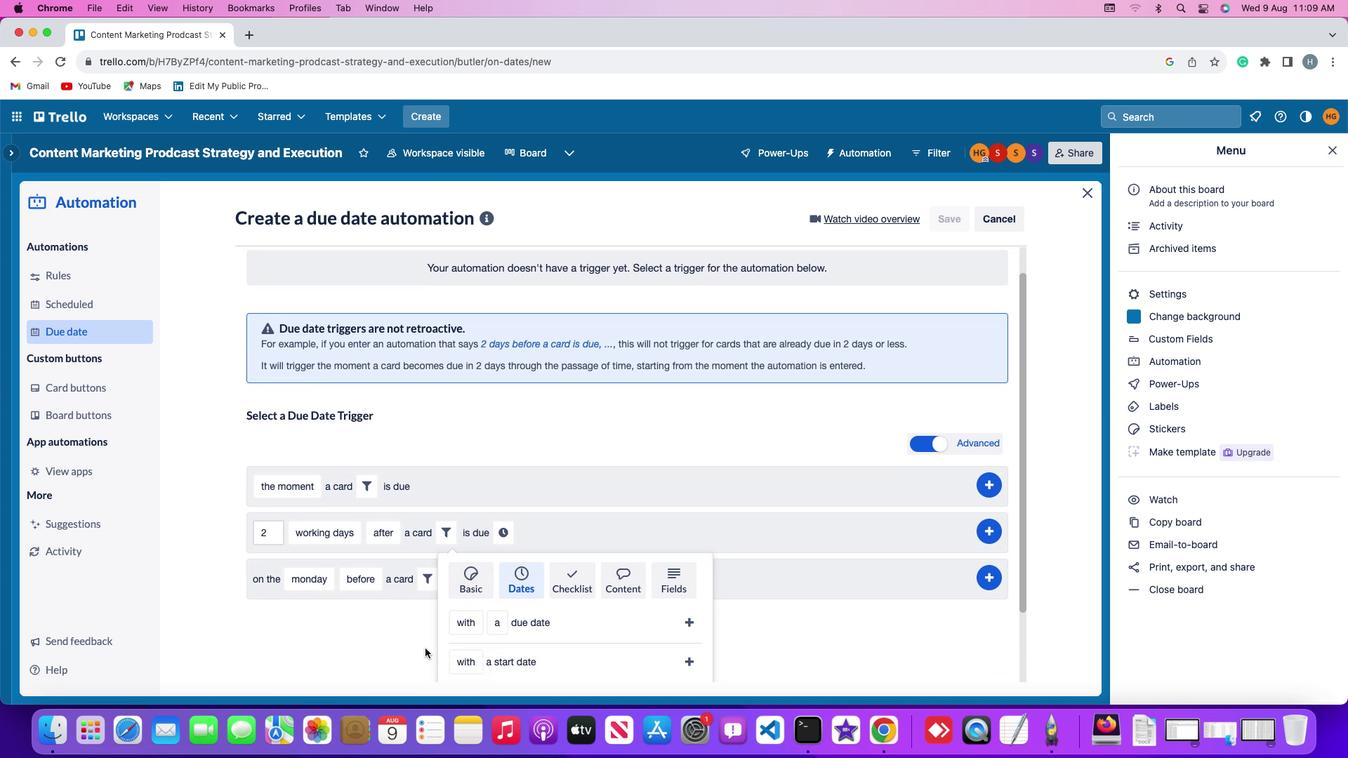 
Action: Mouse scrolled (425, 648) with delta (0, -3)
Screenshot: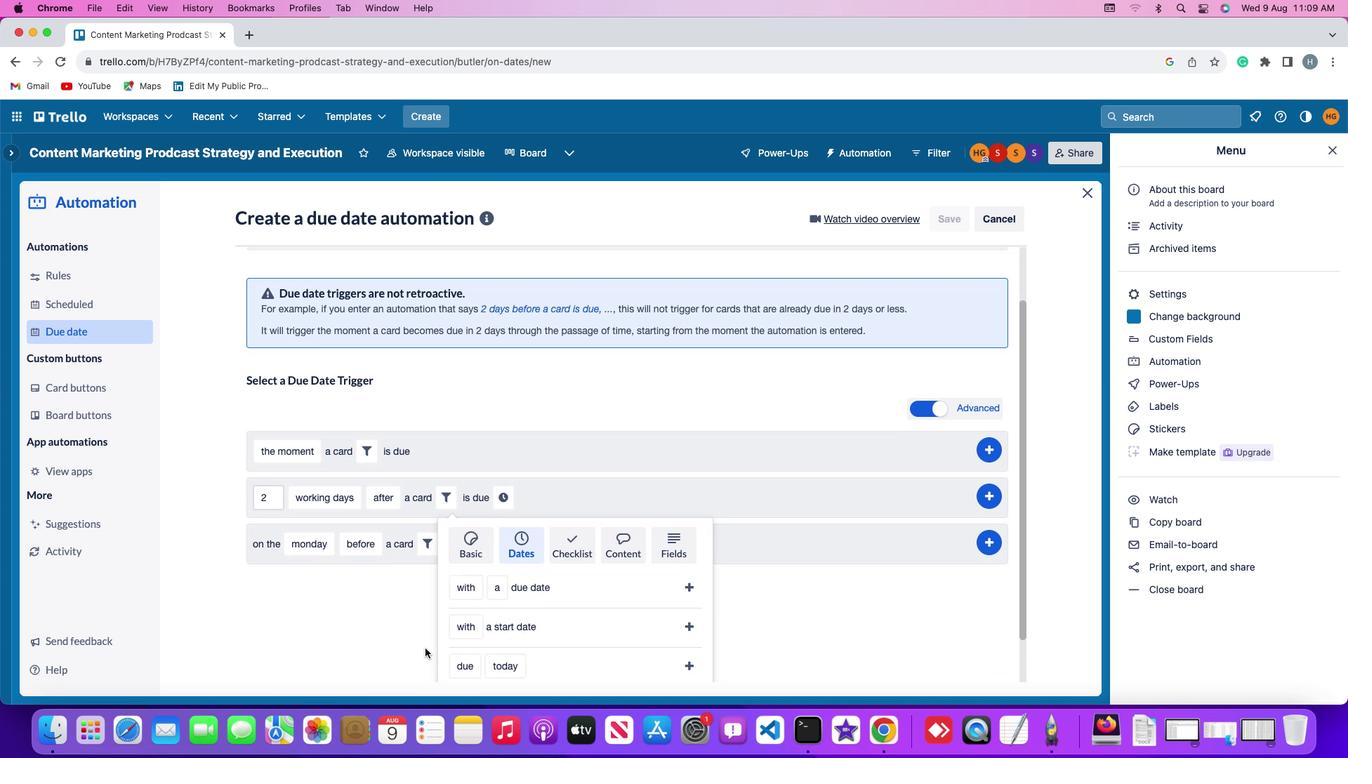 
Action: Mouse scrolled (425, 648) with delta (0, -4)
Screenshot: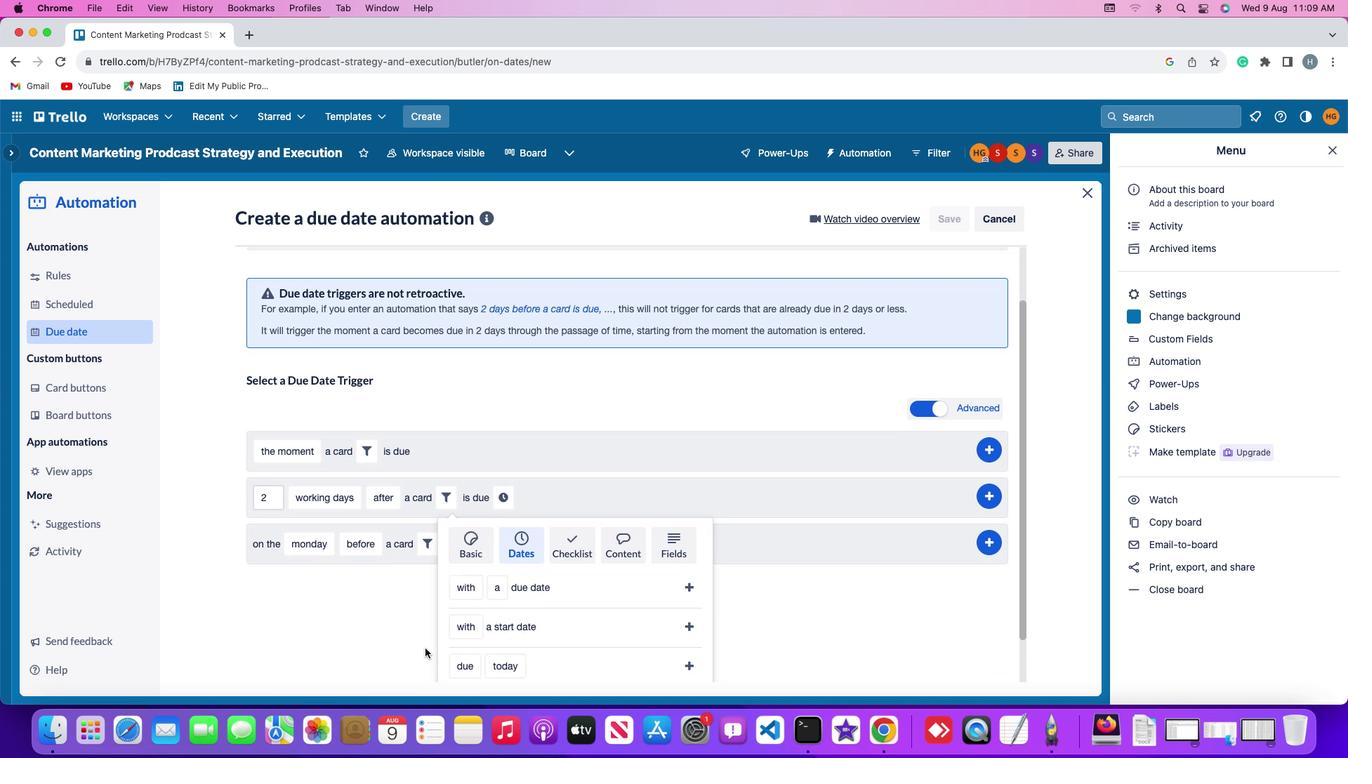 
Action: Mouse moved to (451, 615)
Screenshot: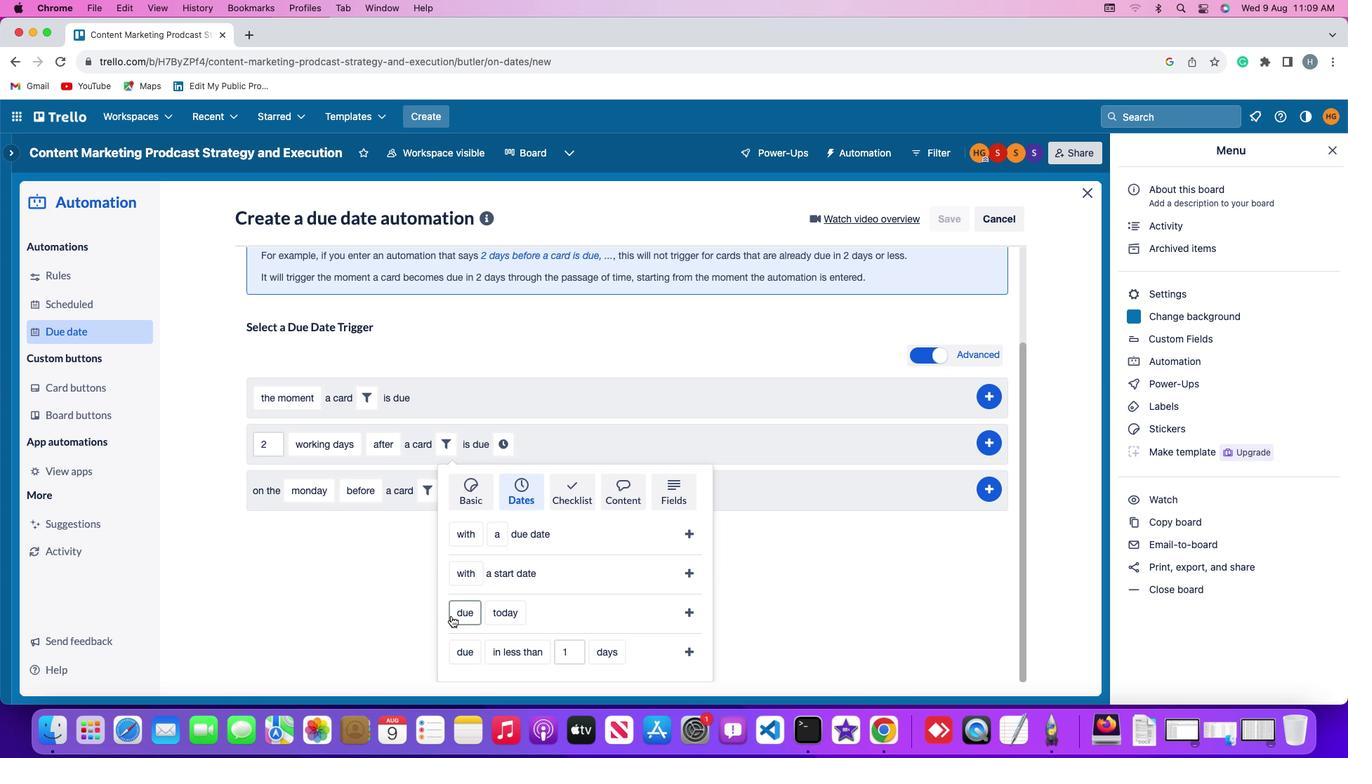 
Action: Mouse pressed left at (451, 615)
Screenshot: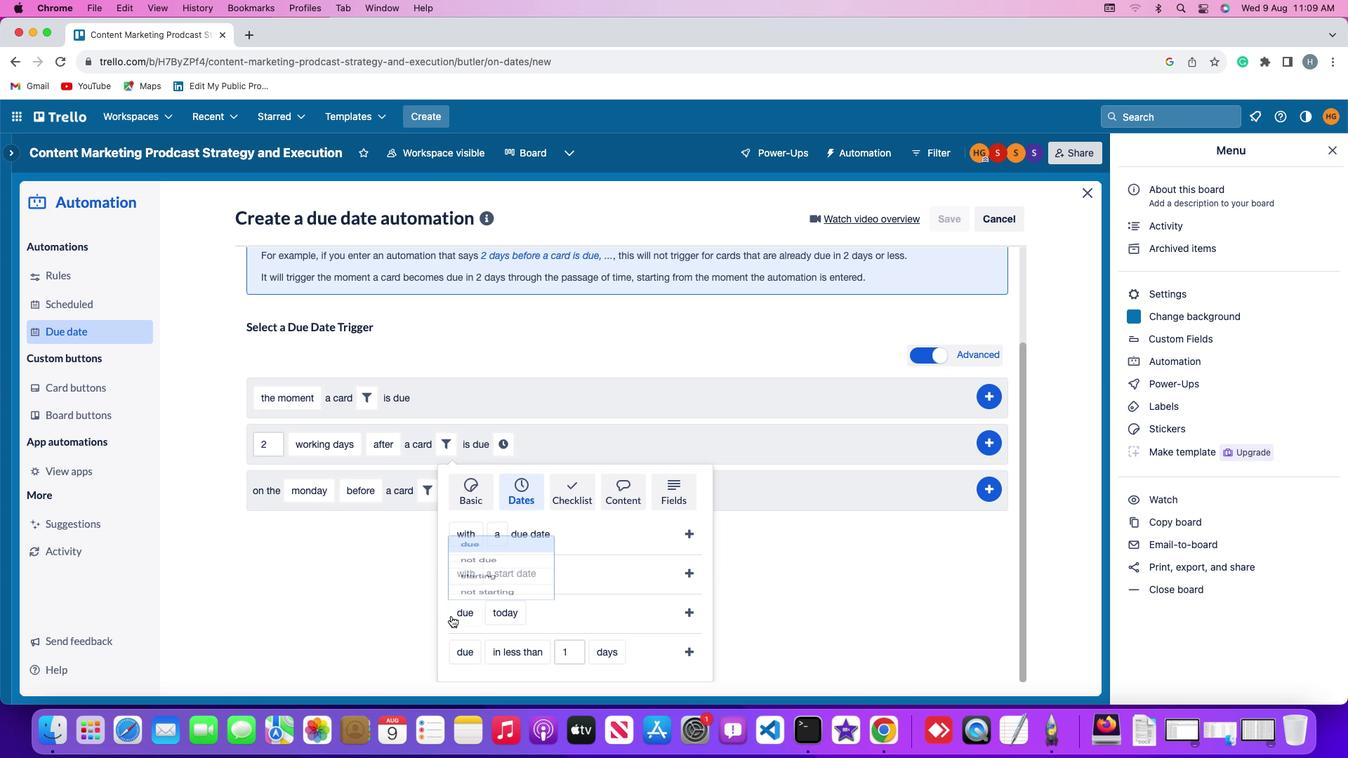 
Action: Mouse moved to (478, 530)
Screenshot: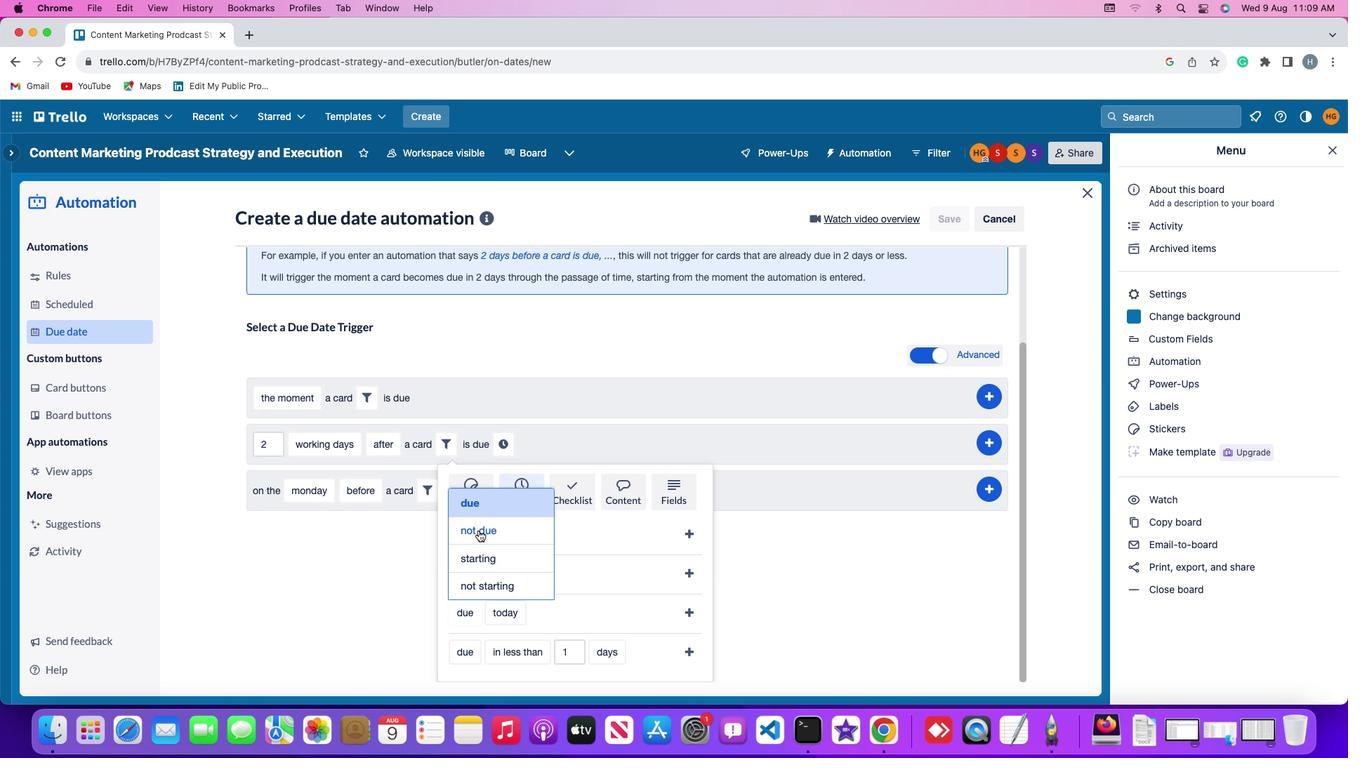 
Action: Mouse pressed left at (478, 530)
Screenshot: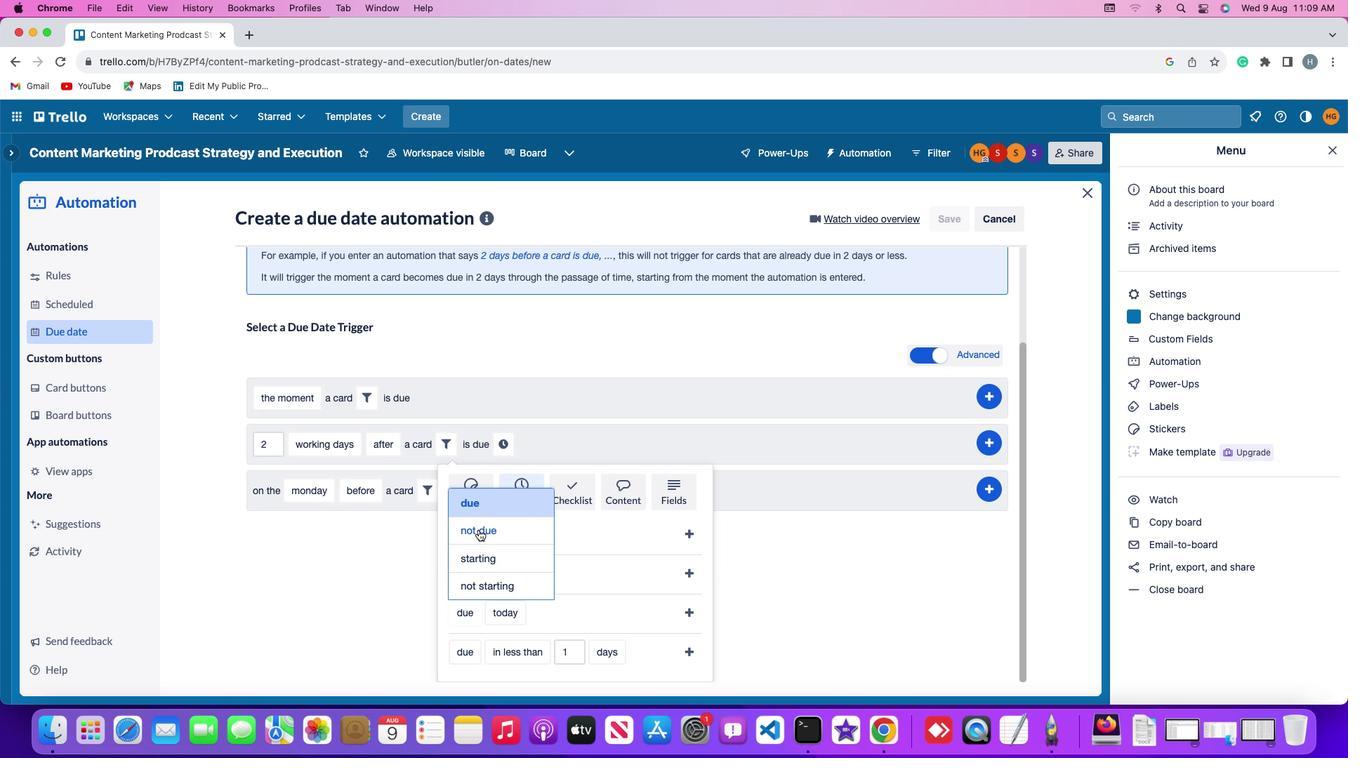 
Action: Mouse moved to (522, 617)
Screenshot: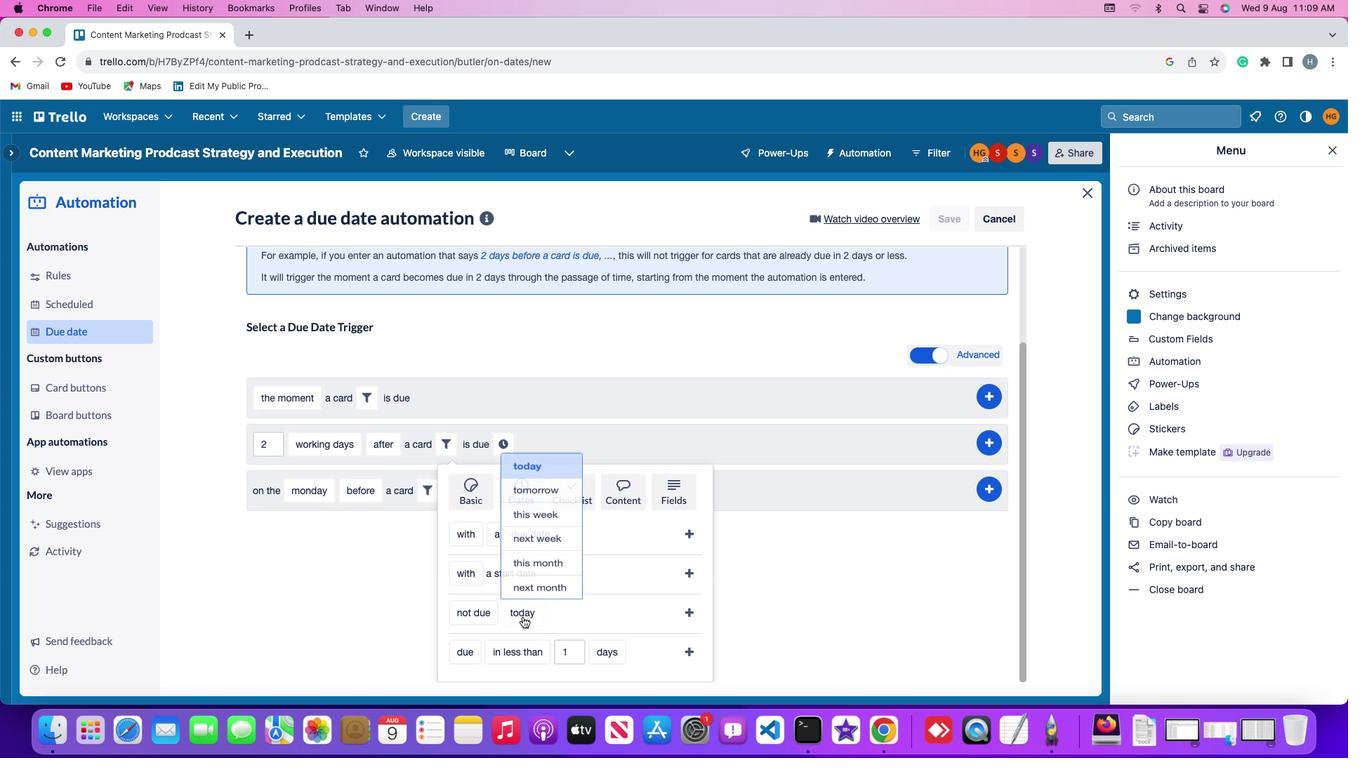 
Action: Mouse pressed left at (522, 617)
Screenshot: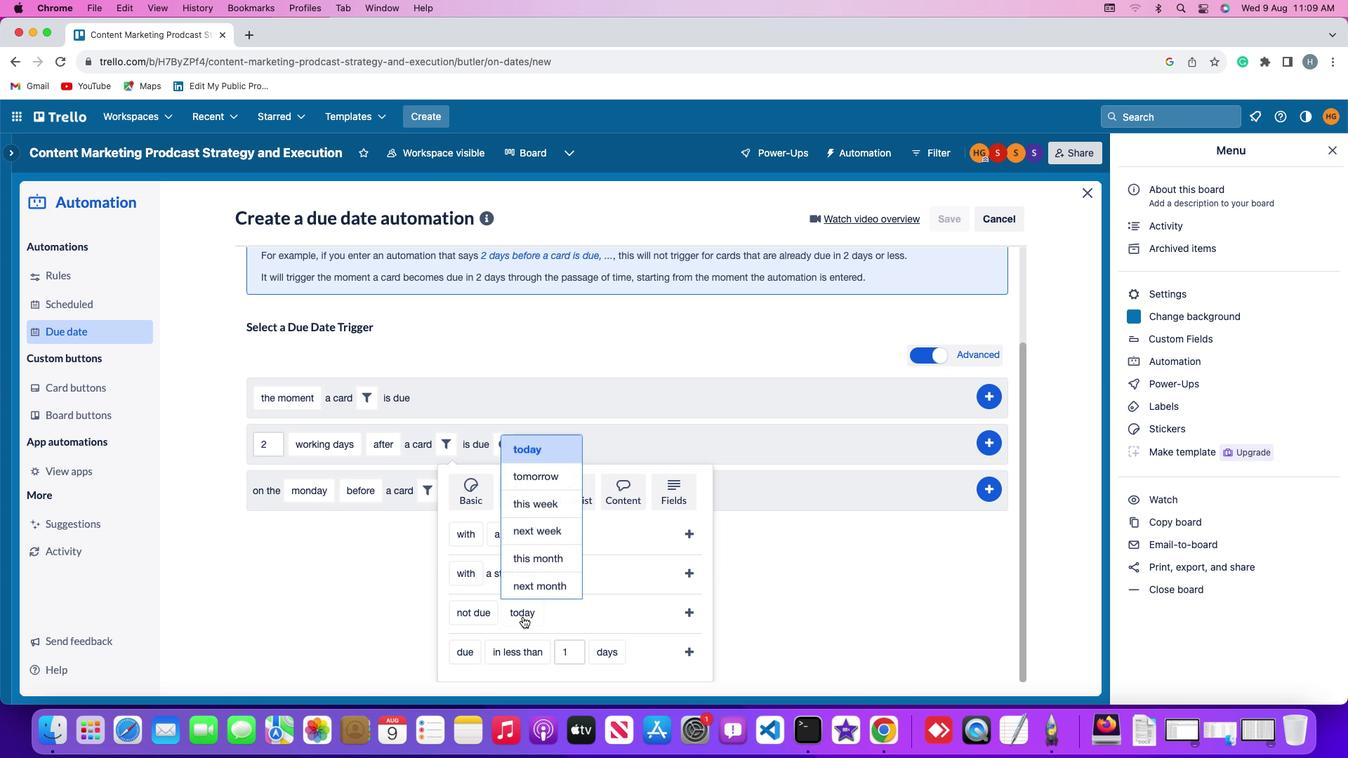 
Action: Mouse moved to (530, 472)
Screenshot: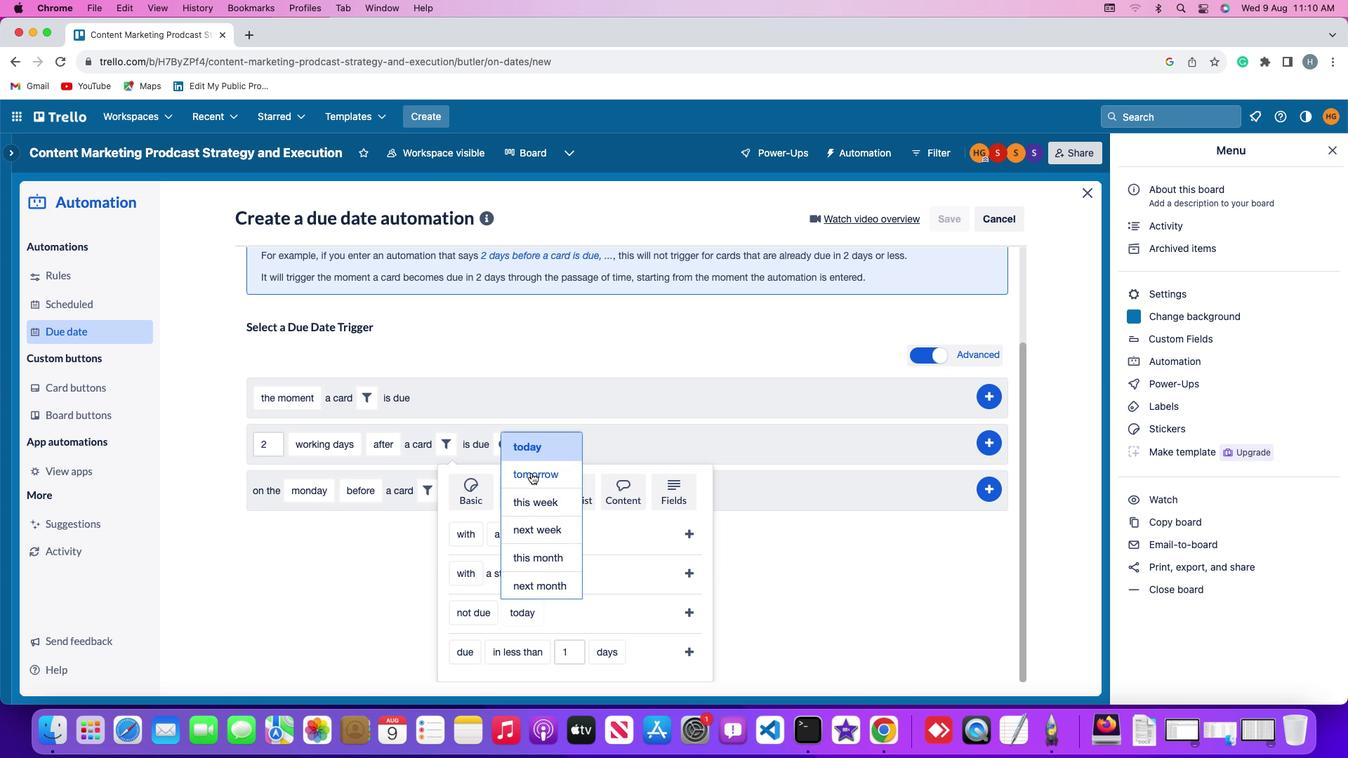 
Action: Mouse pressed left at (530, 472)
Screenshot: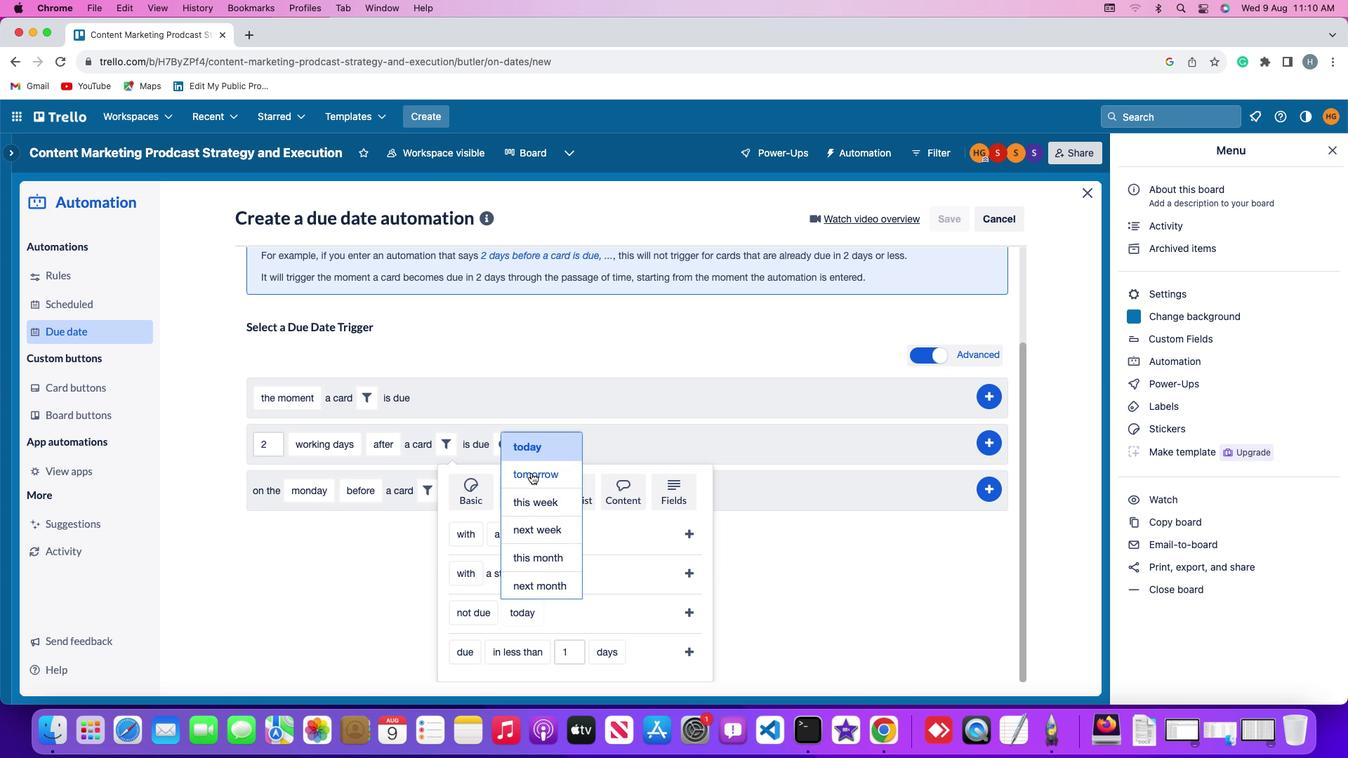 
Action: Mouse moved to (689, 611)
Screenshot: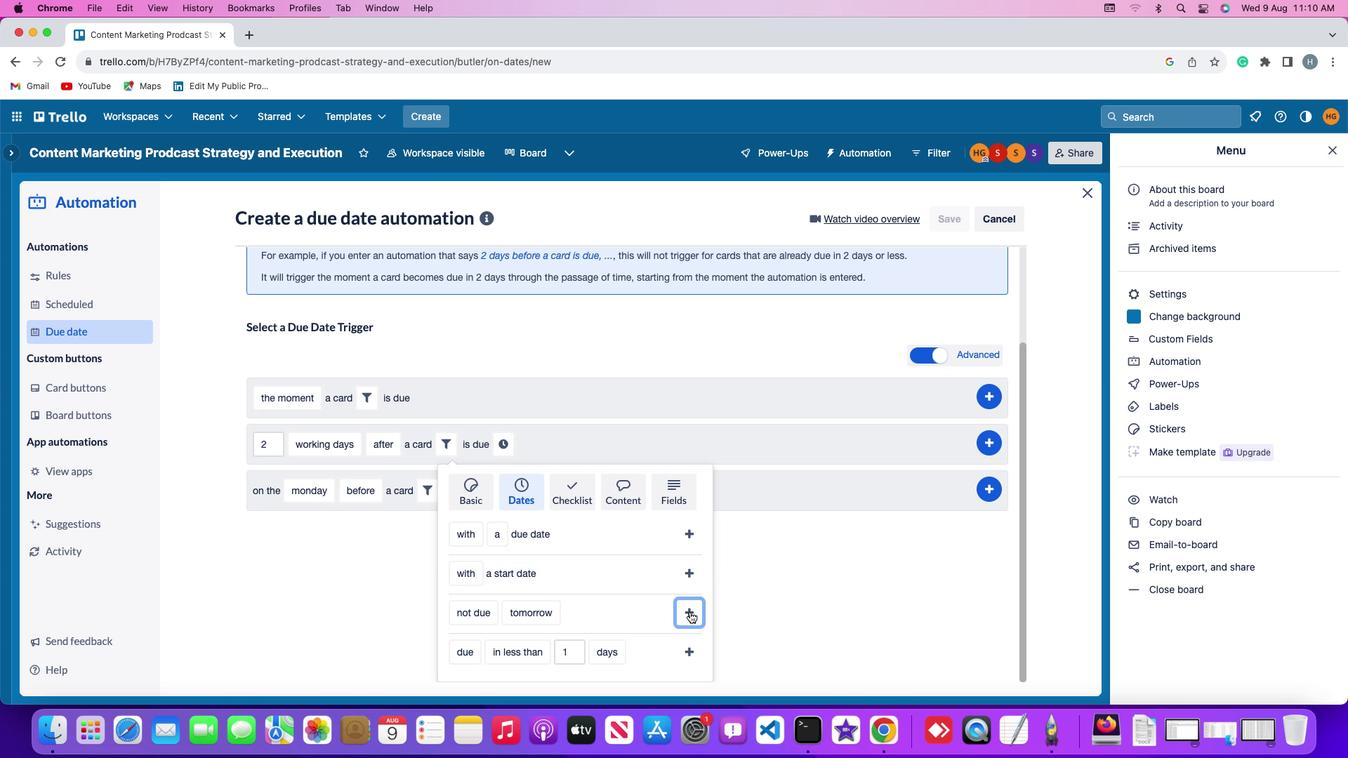 
Action: Mouse pressed left at (689, 611)
Screenshot: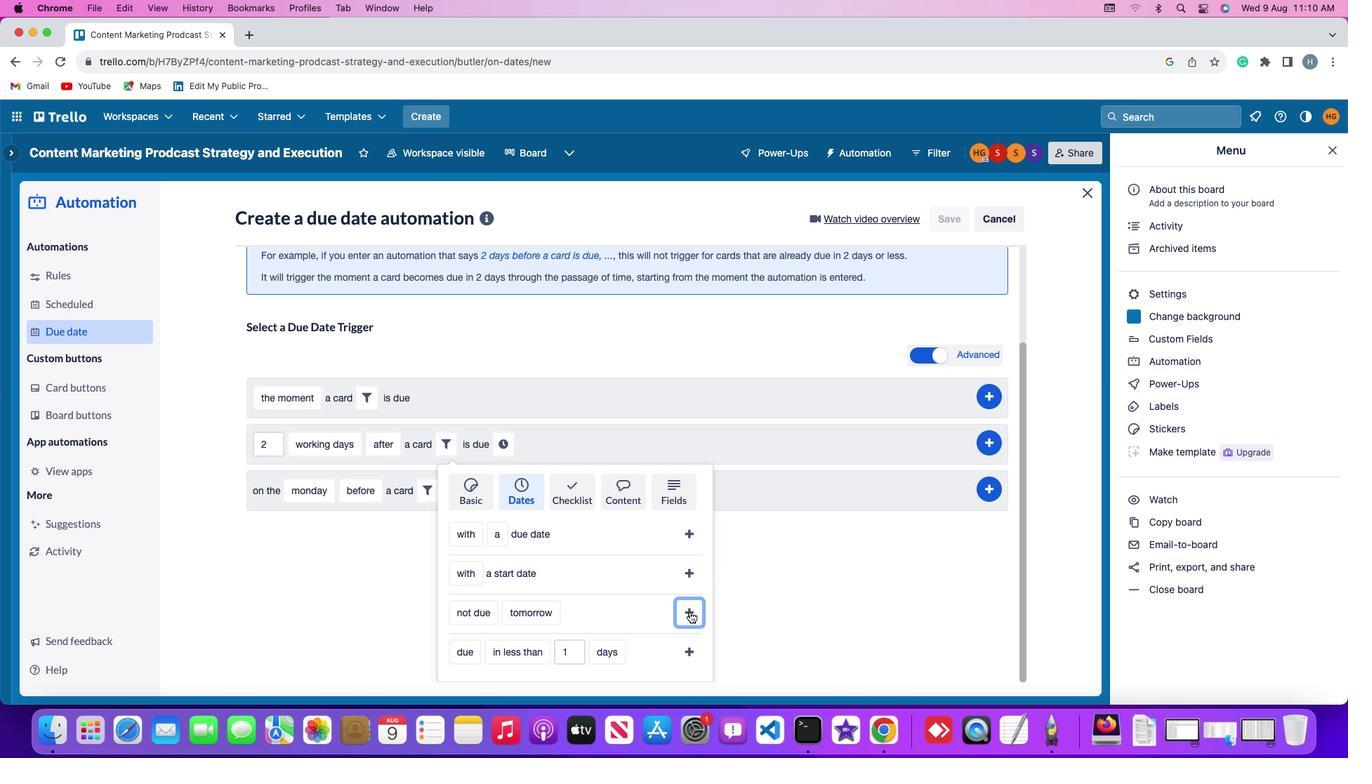 
Action: Mouse moved to (616, 555)
Screenshot: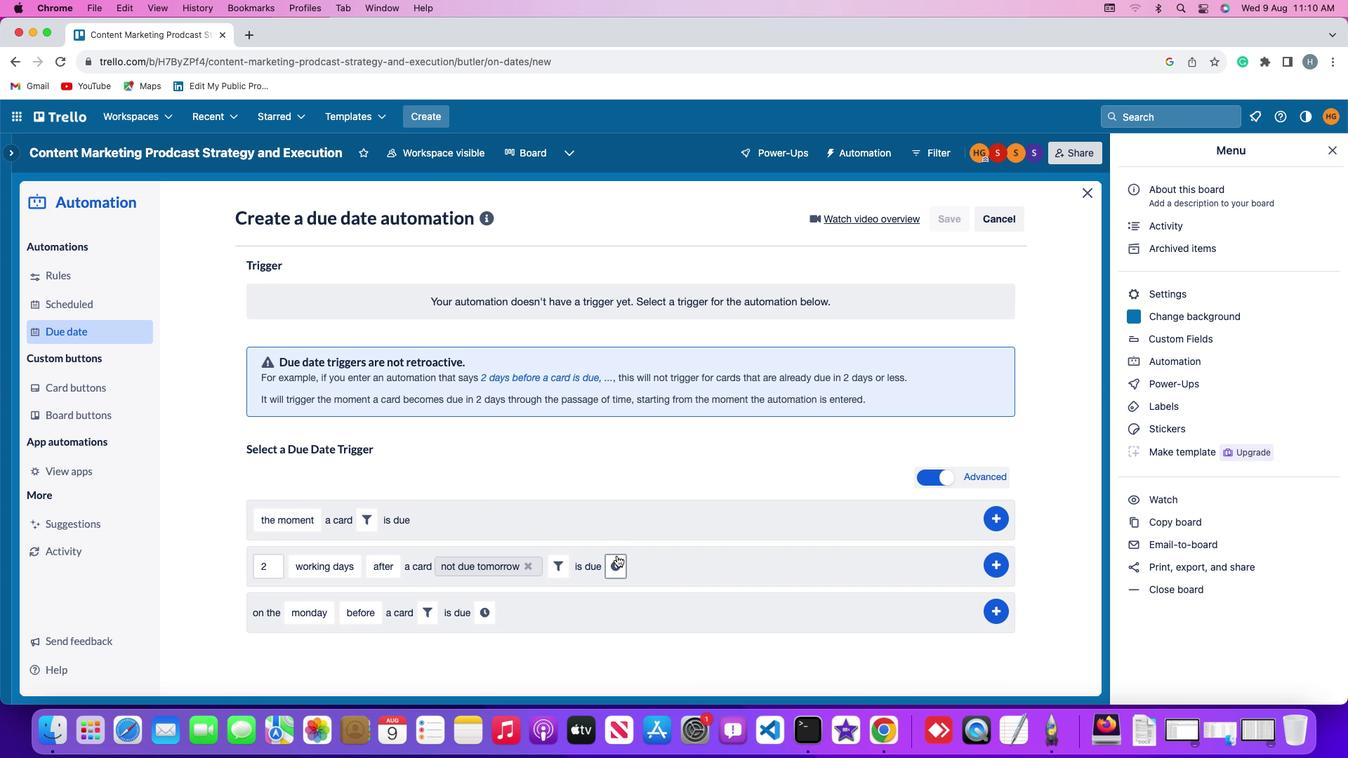 
Action: Mouse pressed left at (616, 555)
Screenshot: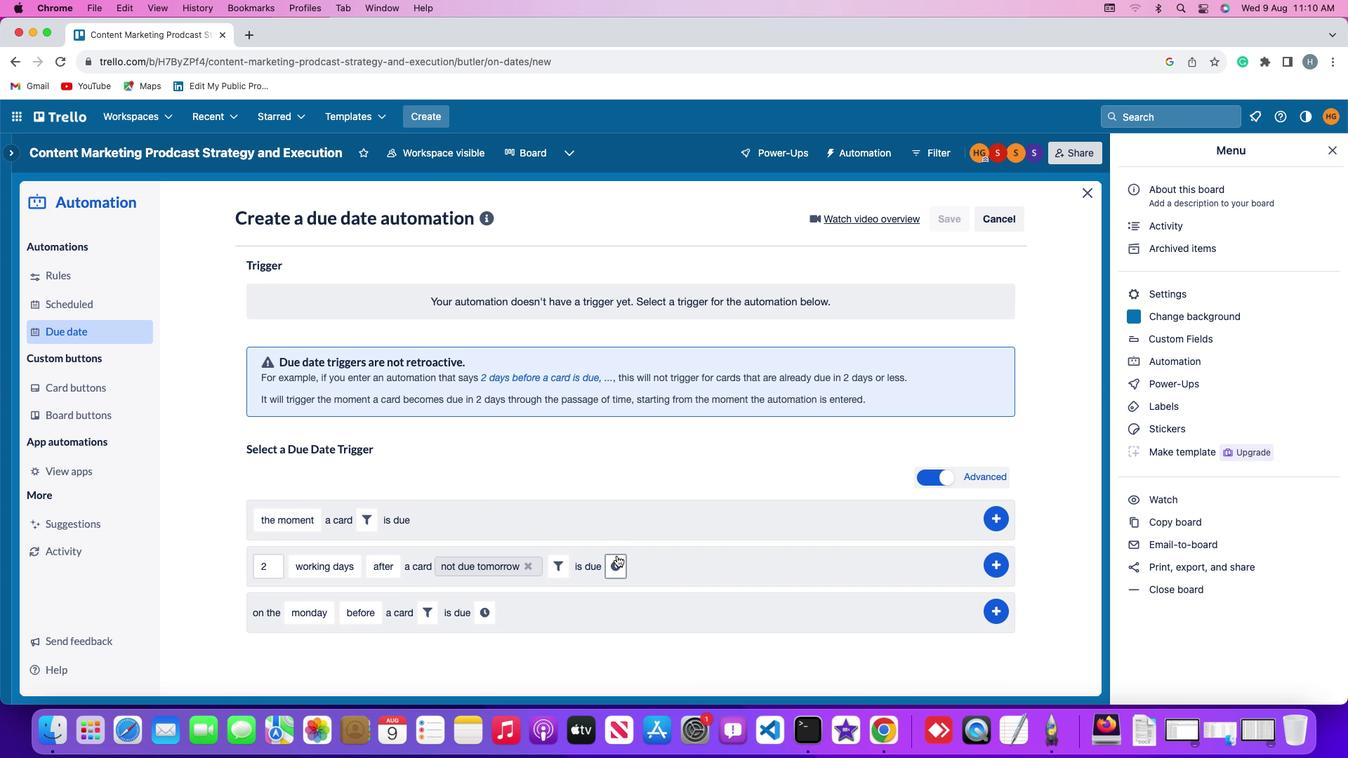 
Action: Mouse moved to (644, 563)
Screenshot: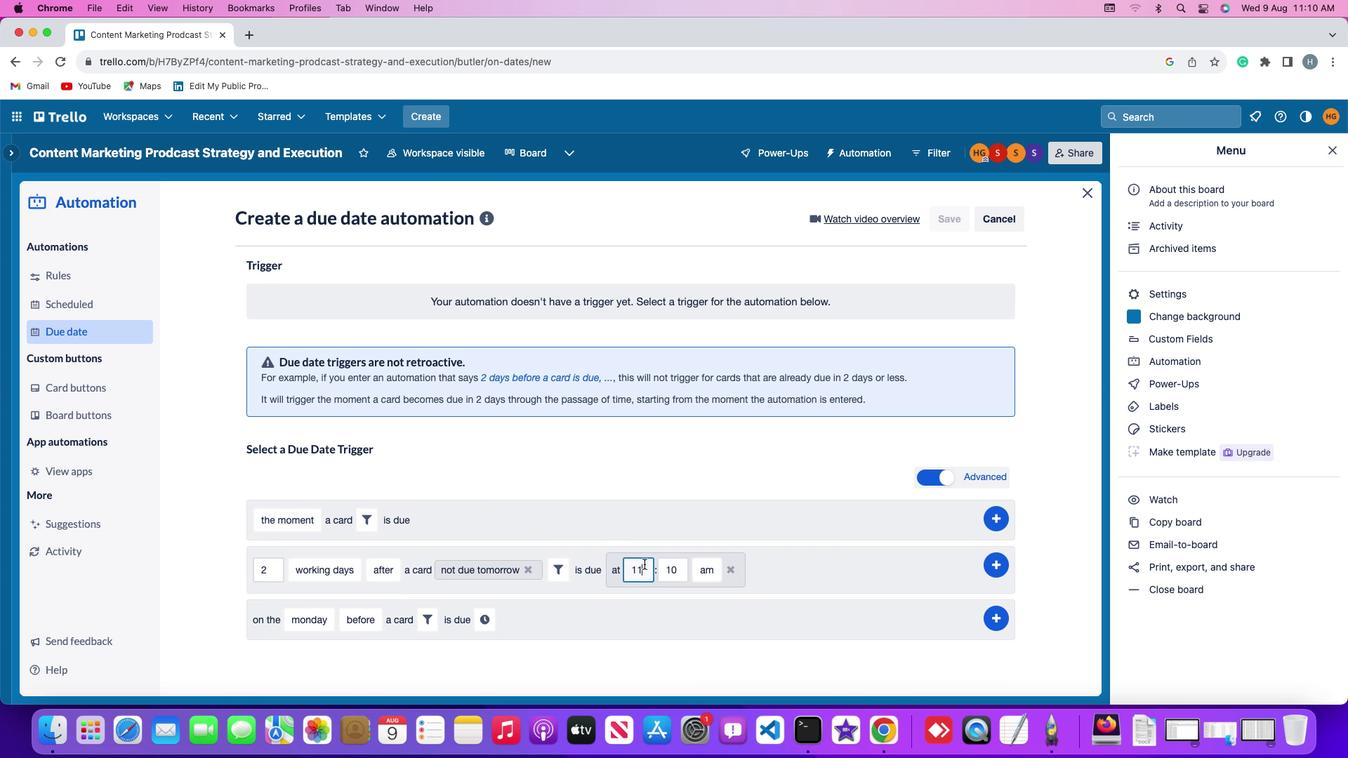 
Action: Mouse pressed left at (644, 563)
Screenshot: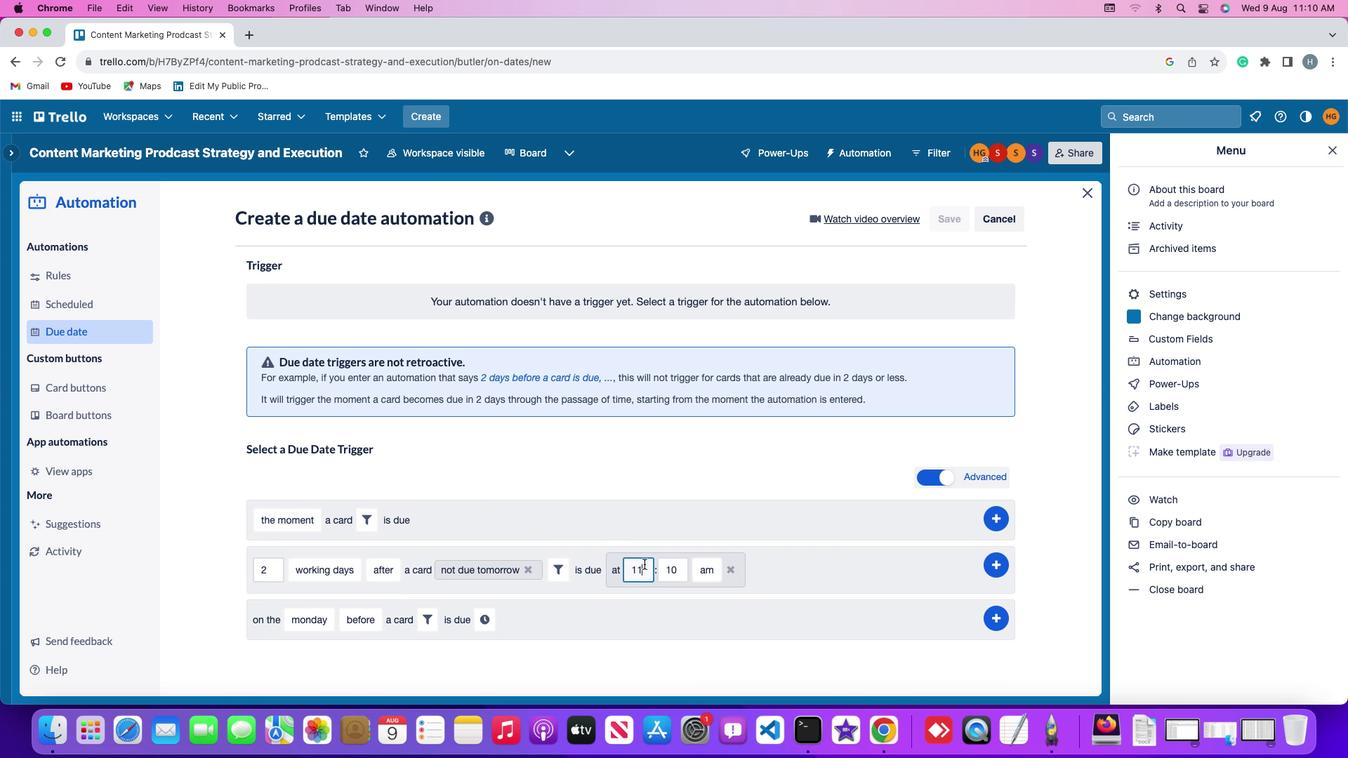 
Action: Key pressed Key.backspaceKey.backspace'1''1'
Screenshot: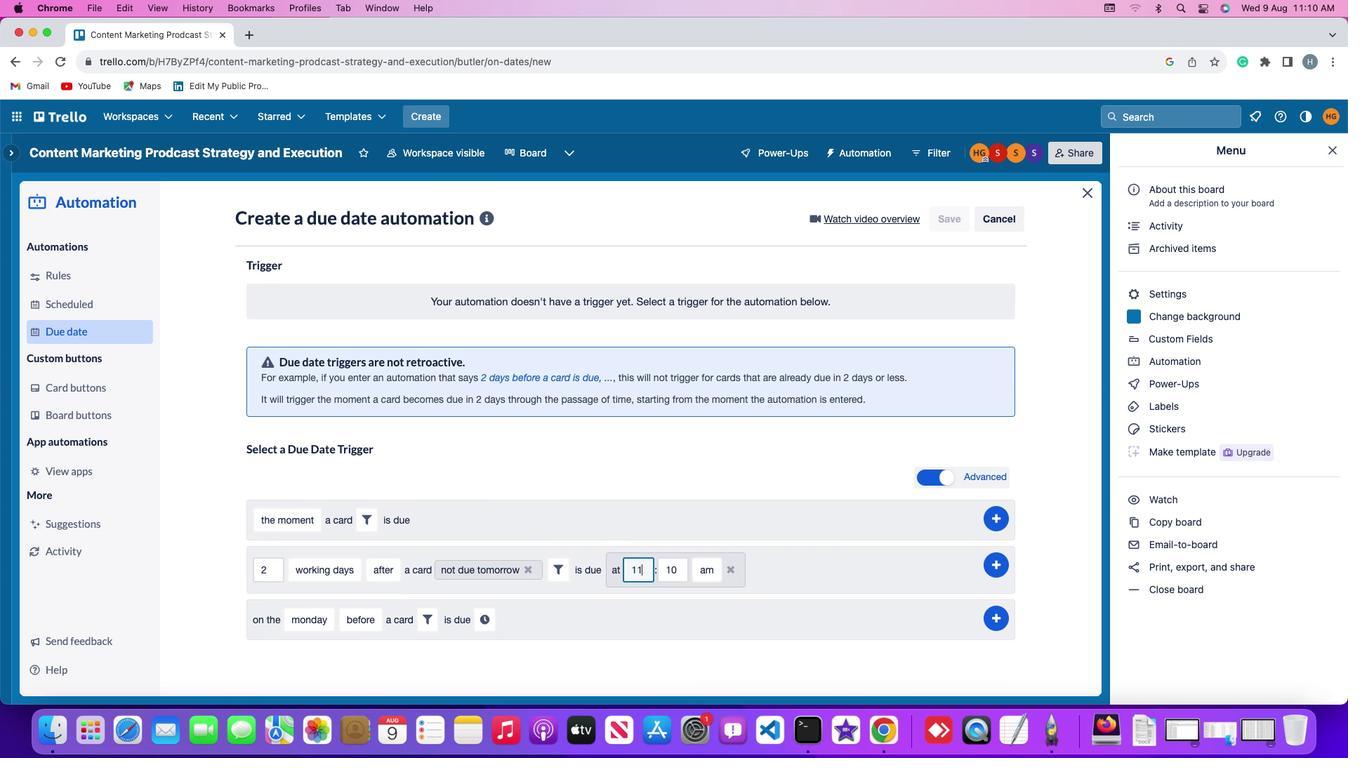 
Action: Mouse moved to (678, 568)
Screenshot: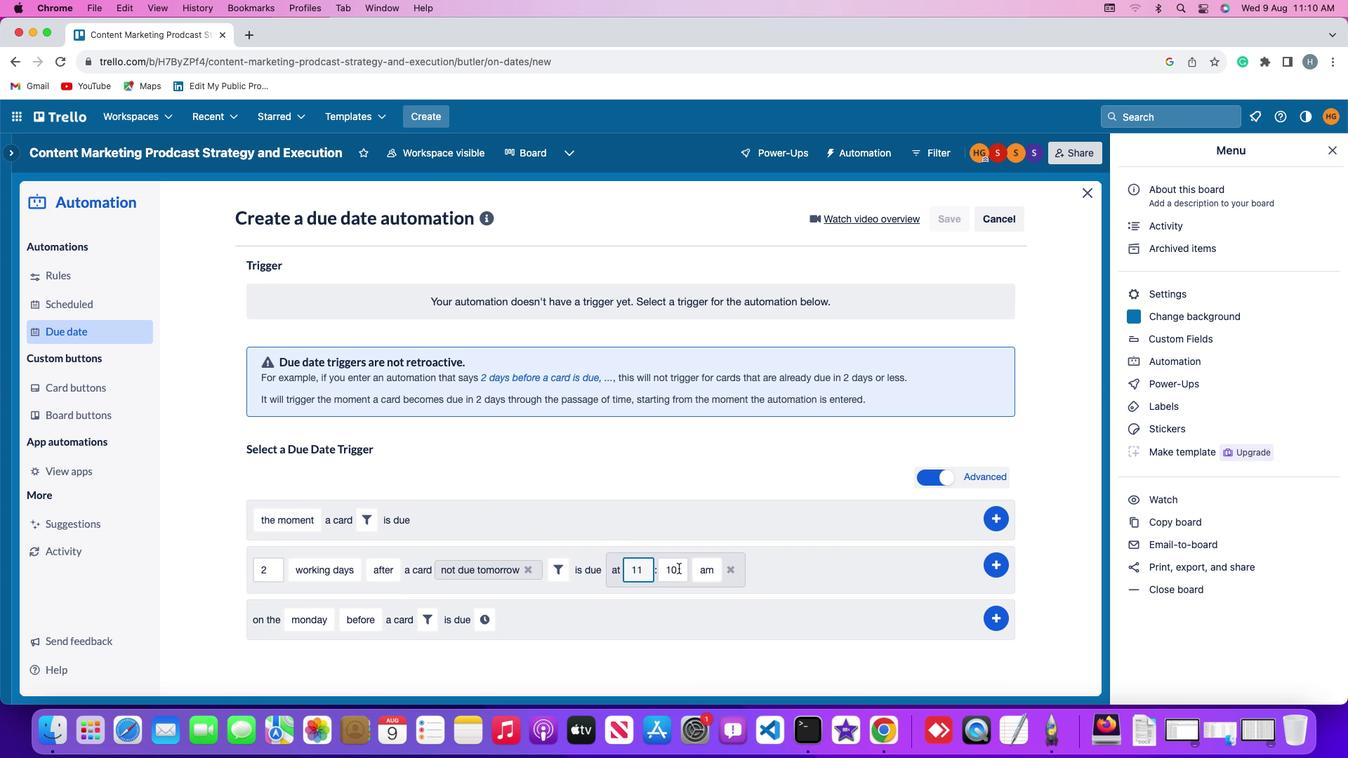 
Action: Mouse pressed left at (678, 568)
Screenshot: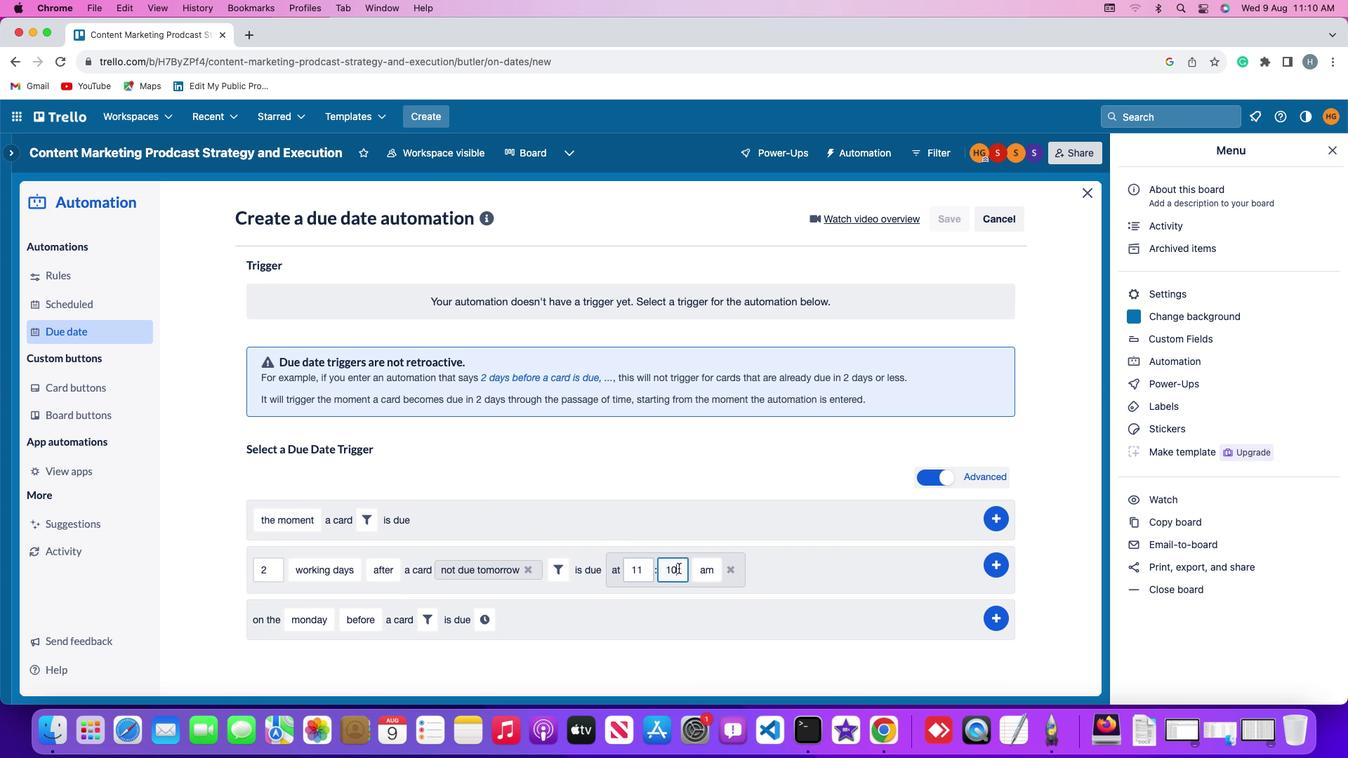 
Action: Key pressed Key.backspaceKey.backspaceKey.backspace'0''0'
Screenshot: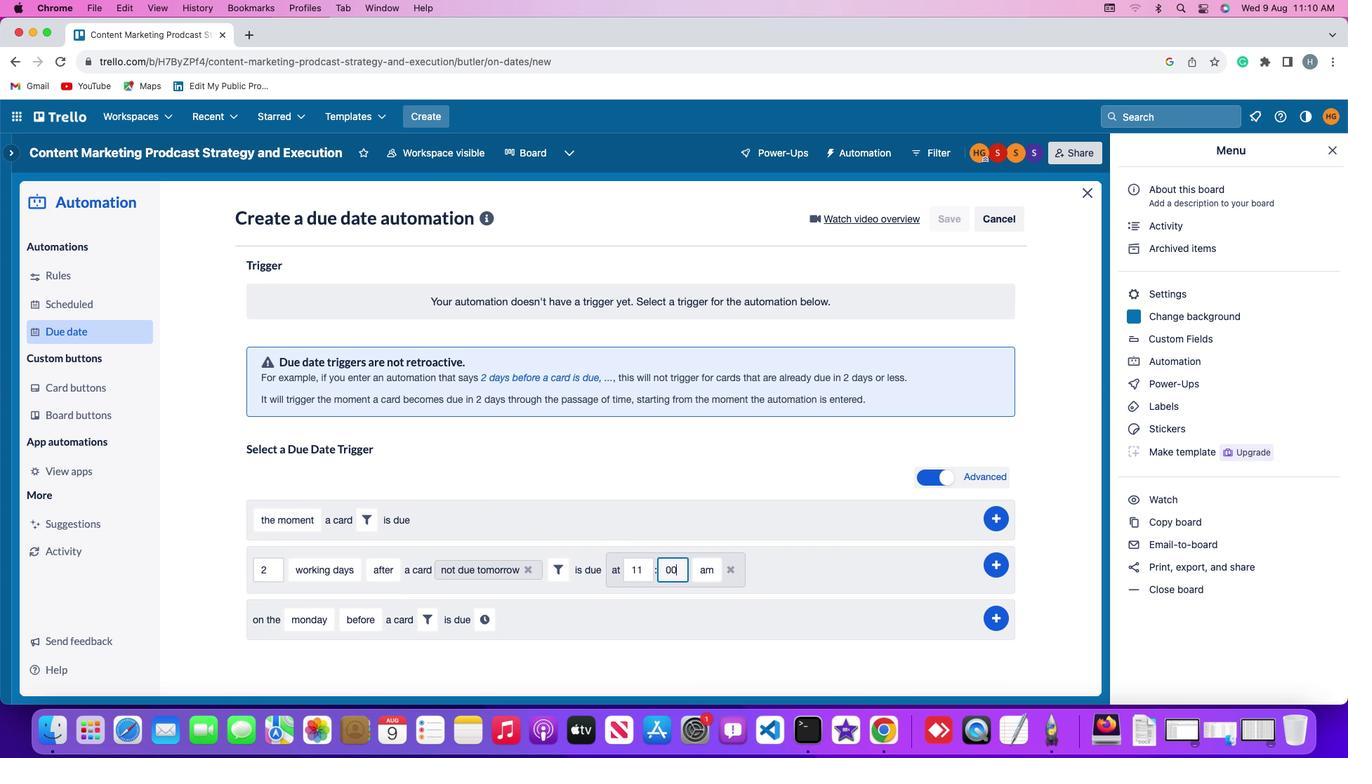 
Action: Mouse moved to (704, 570)
Screenshot: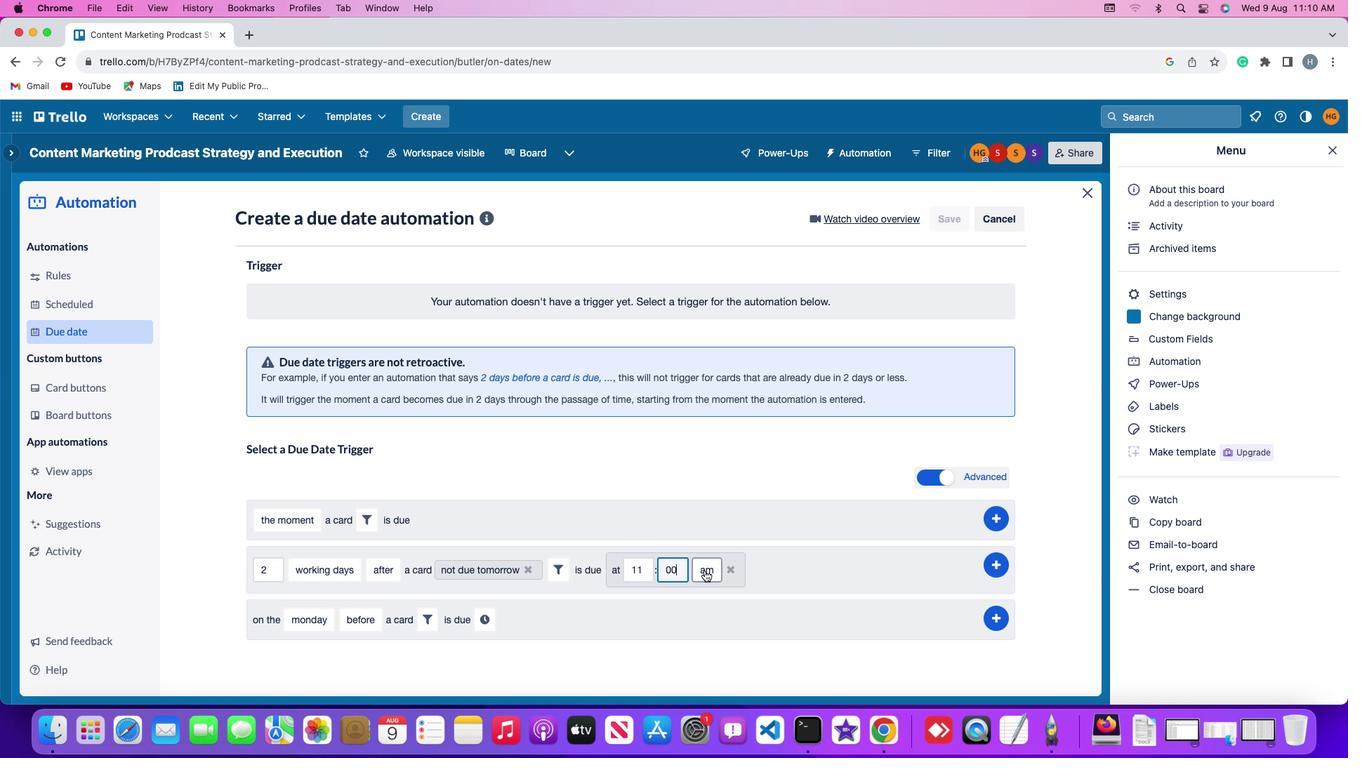 
Action: Mouse pressed left at (704, 570)
Screenshot: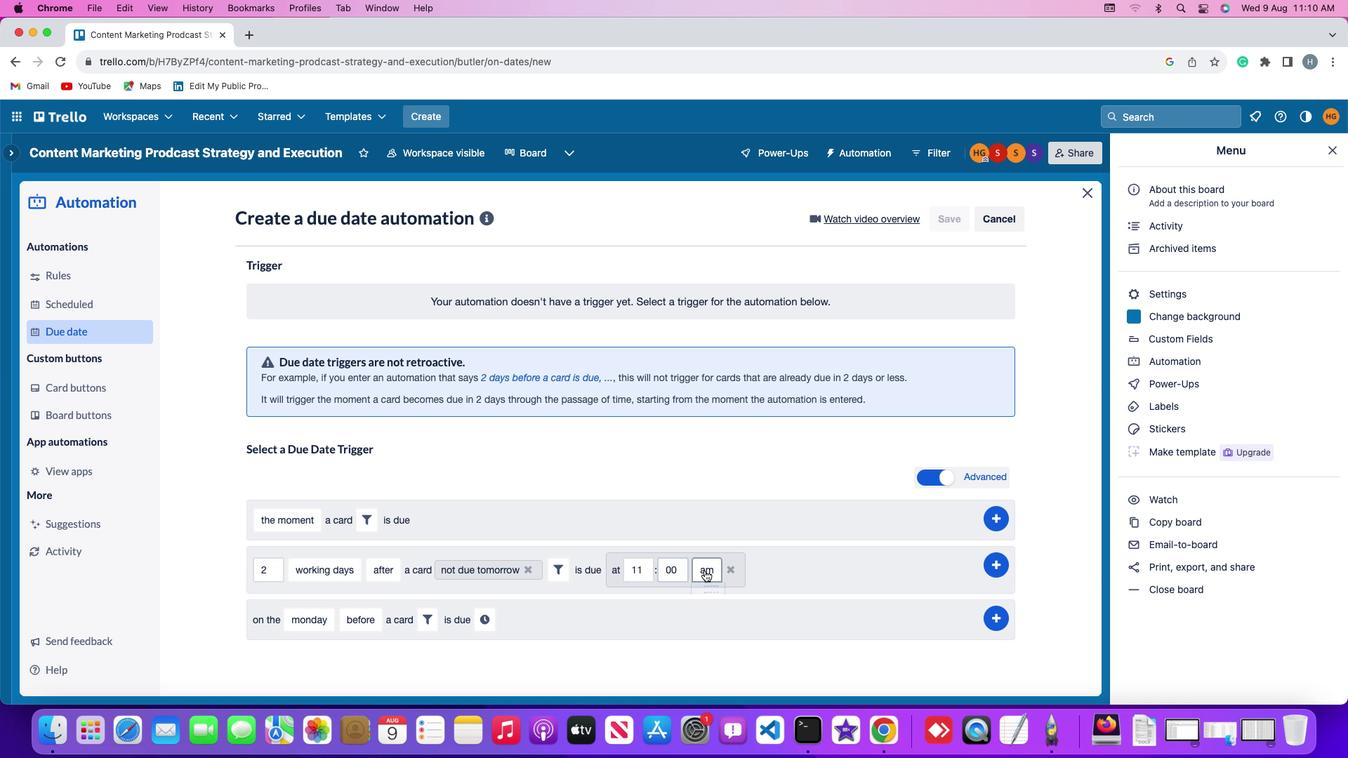 
Action: Mouse moved to (706, 591)
Screenshot: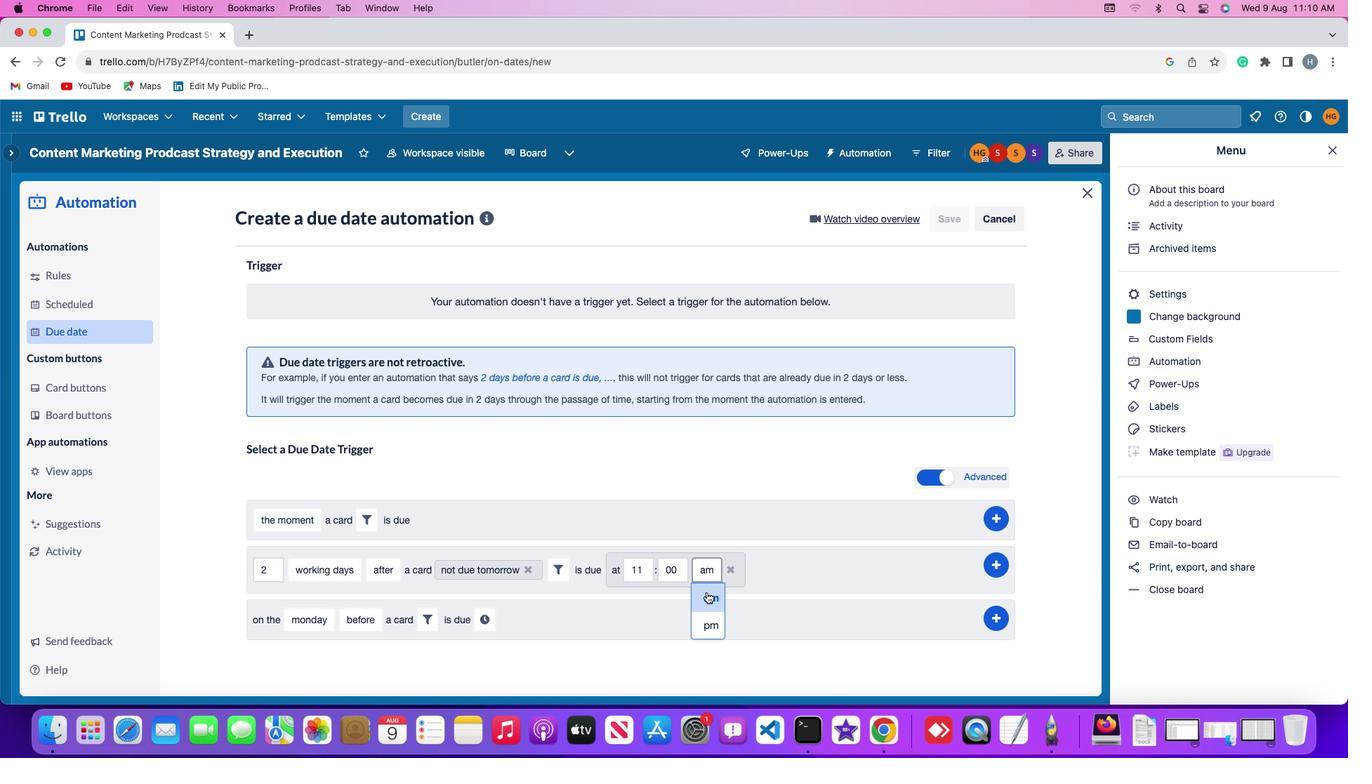 
Action: Mouse pressed left at (706, 591)
Screenshot: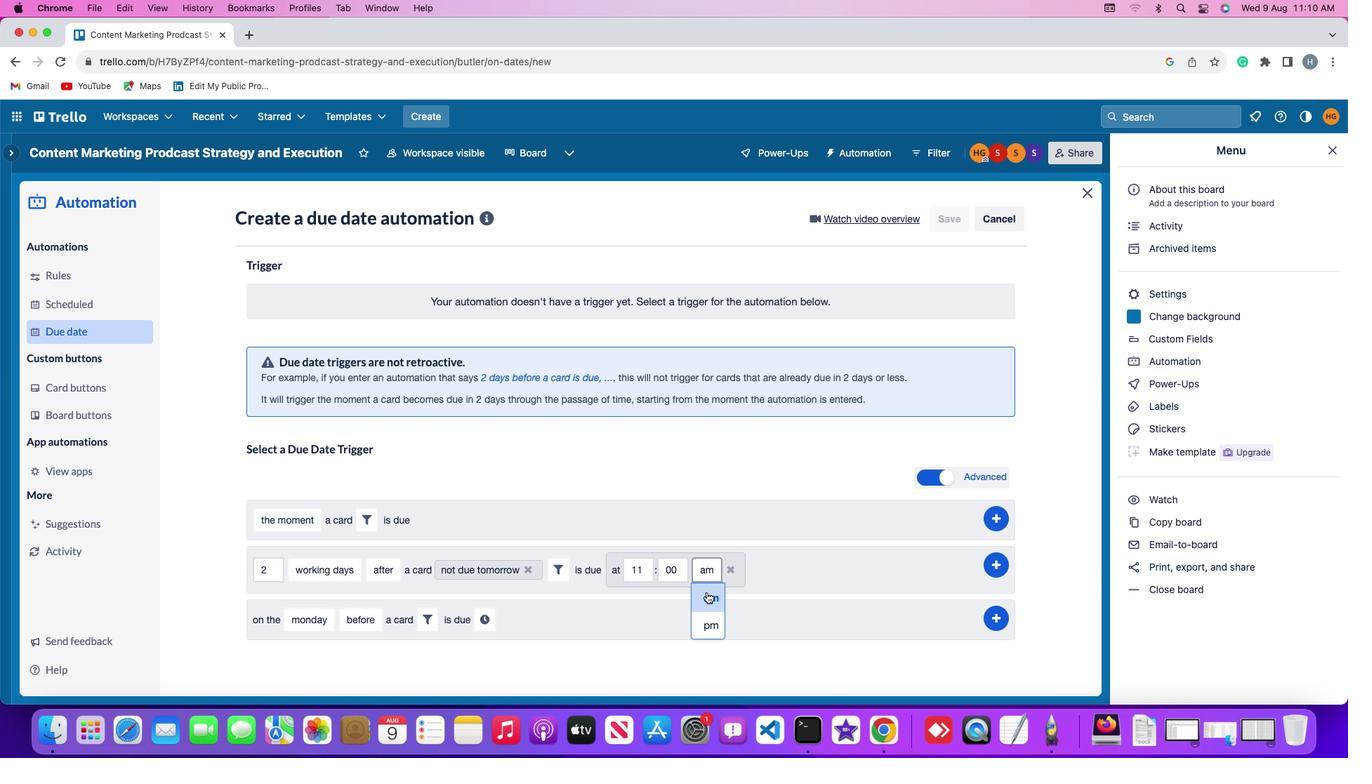 
Action: Mouse moved to (1002, 563)
Screenshot: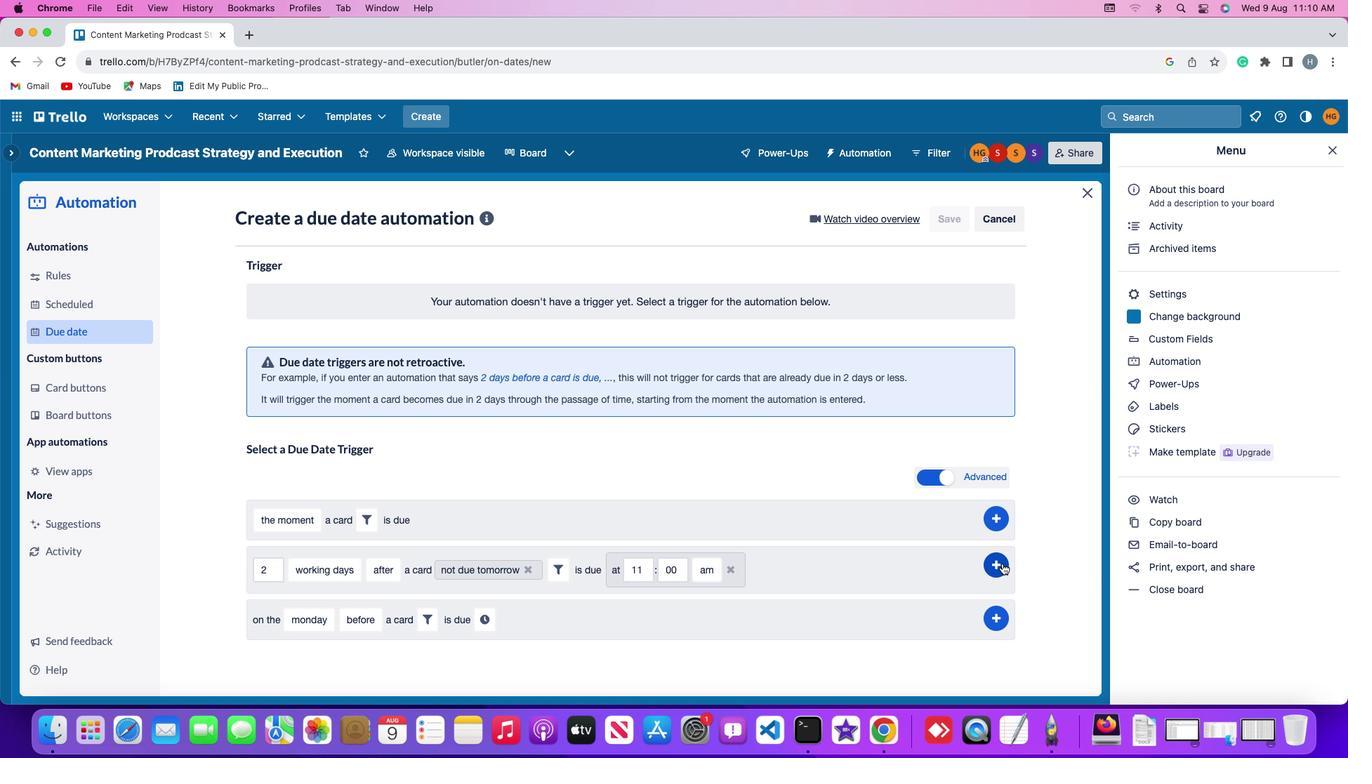 
Action: Mouse pressed left at (1002, 563)
Screenshot: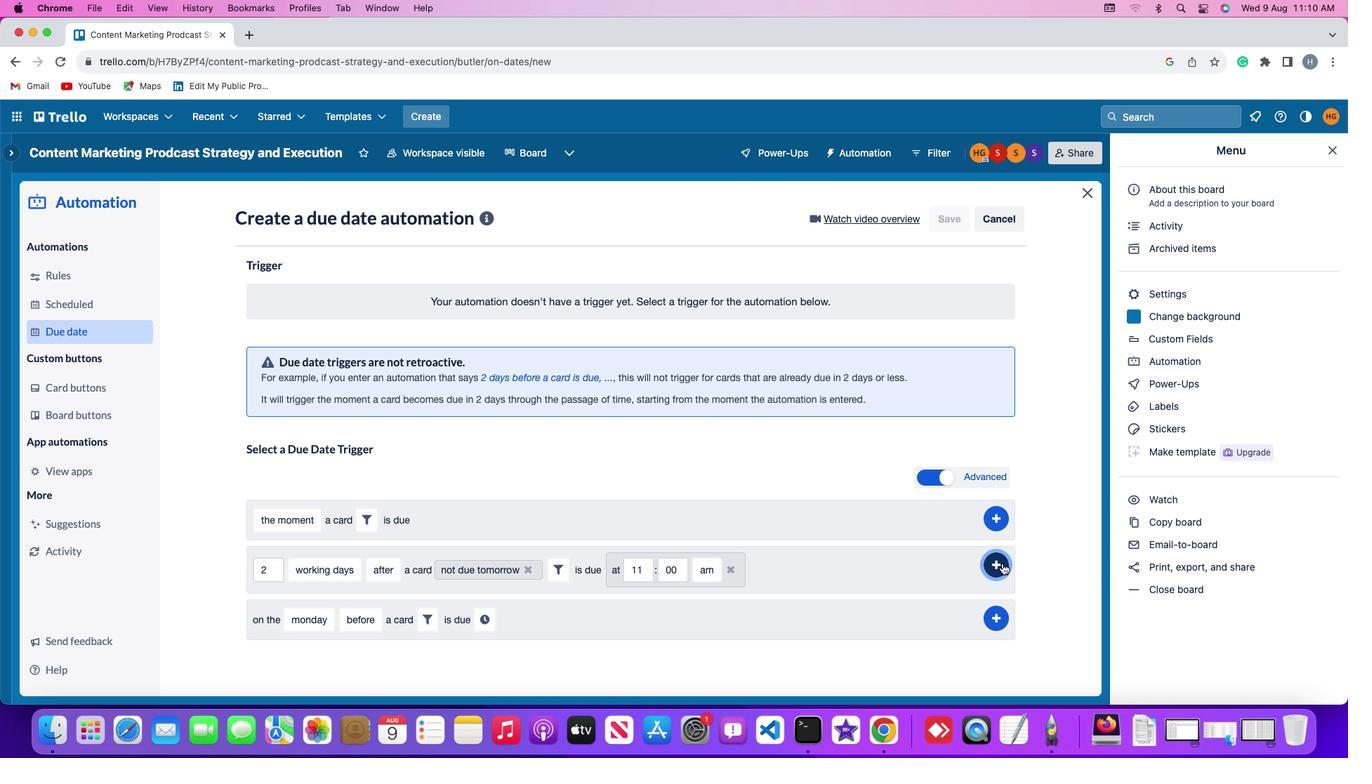 
Action: Mouse moved to (1053, 423)
Screenshot: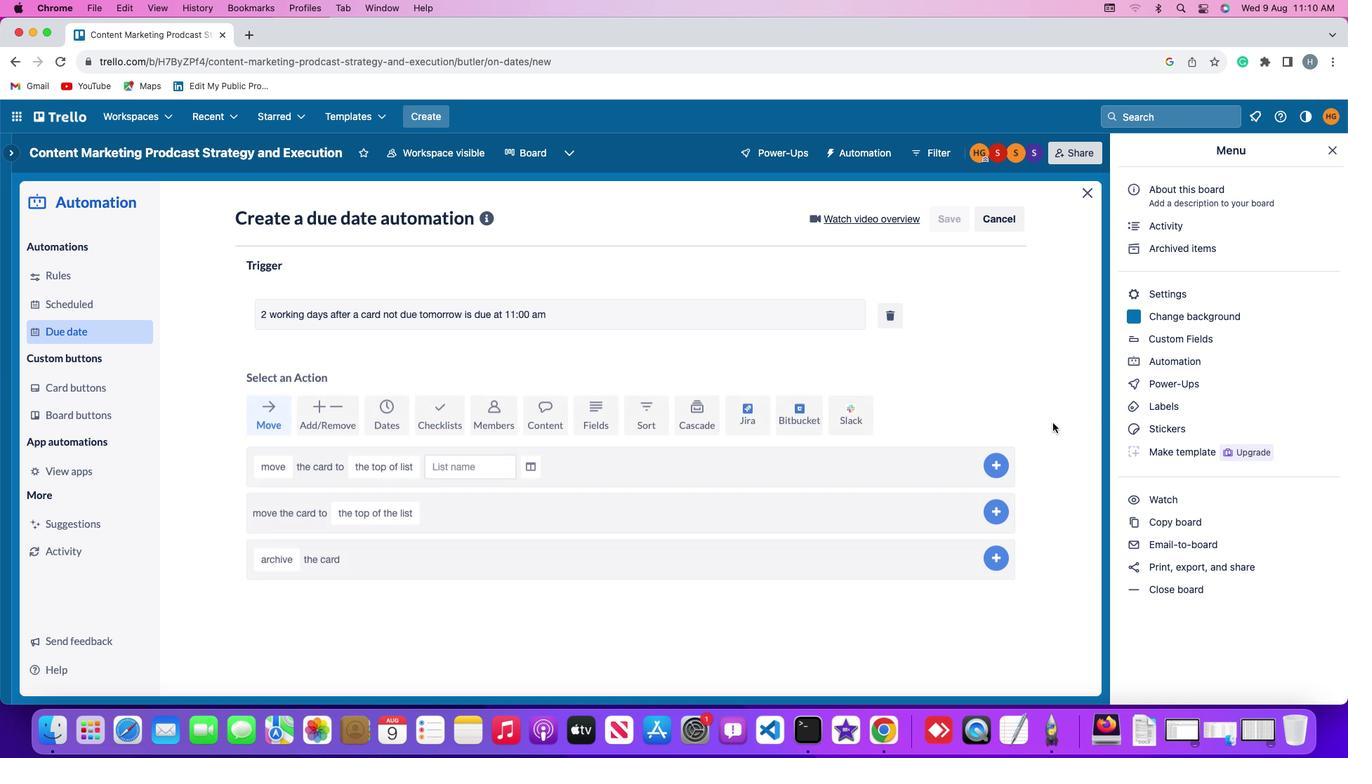 
